 Task: Look for space in Patzicía, Guatemala from 1st July, 2023 to 8th July, 2023 for 2 adults, 1 child in price range Rs.15000 to Rs.20000. Place can be entire place with 1  bedroom having 1 bed and 1 bathroom. Property type can be house, flat, guest house, hotel. Booking option can be shelf check-in. Required host language is English.
Action: Mouse moved to (415, 69)
Screenshot: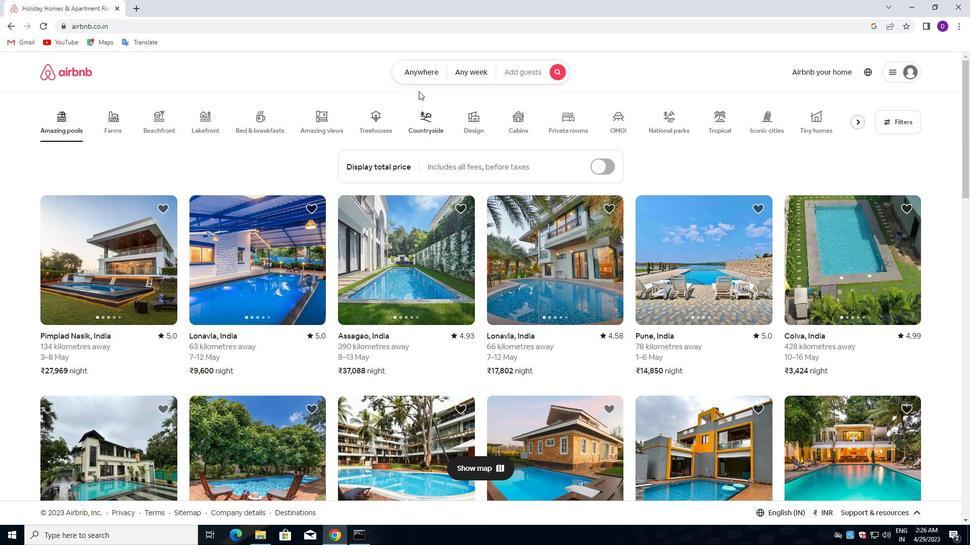 
Action: Mouse pressed left at (415, 69)
Screenshot: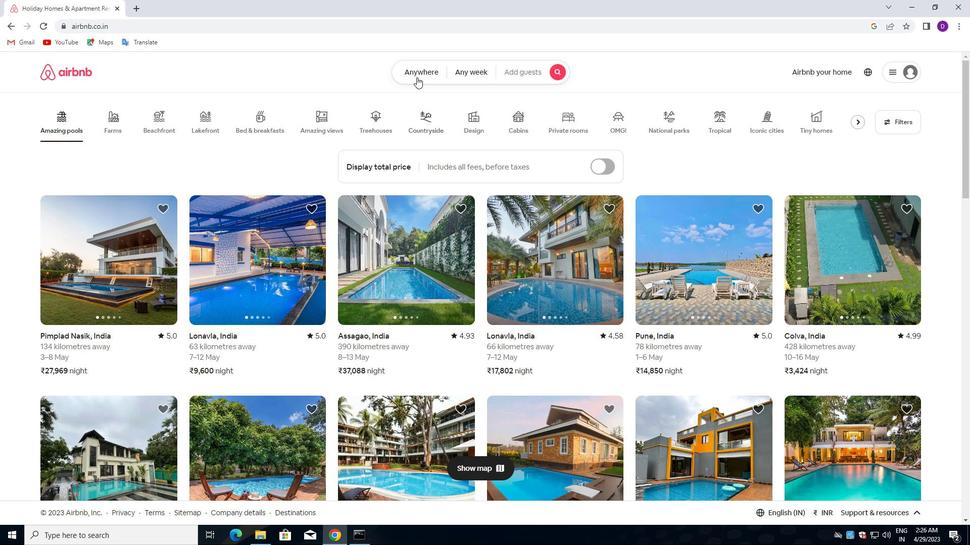 
Action: Mouse moved to (340, 117)
Screenshot: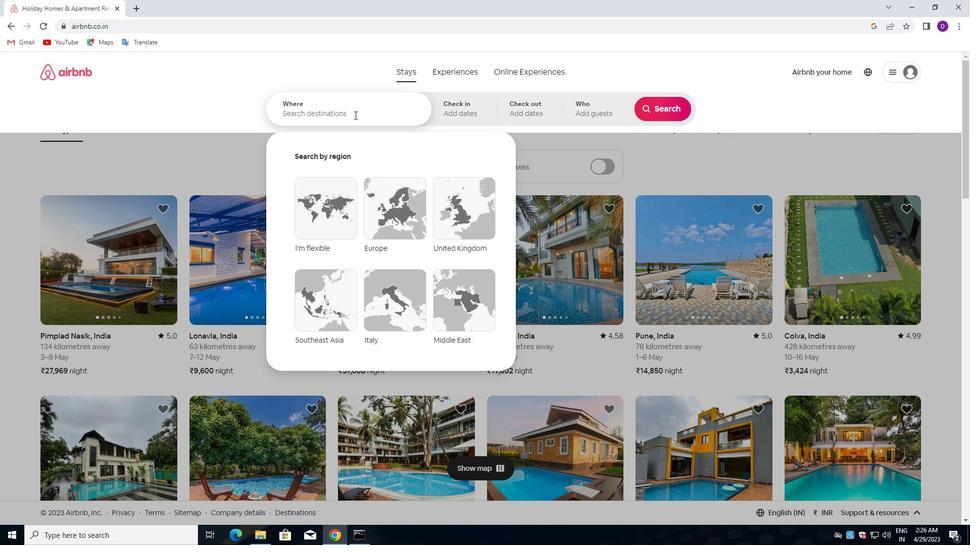 
Action: Mouse pressed left at (340, 117)
Screenshot: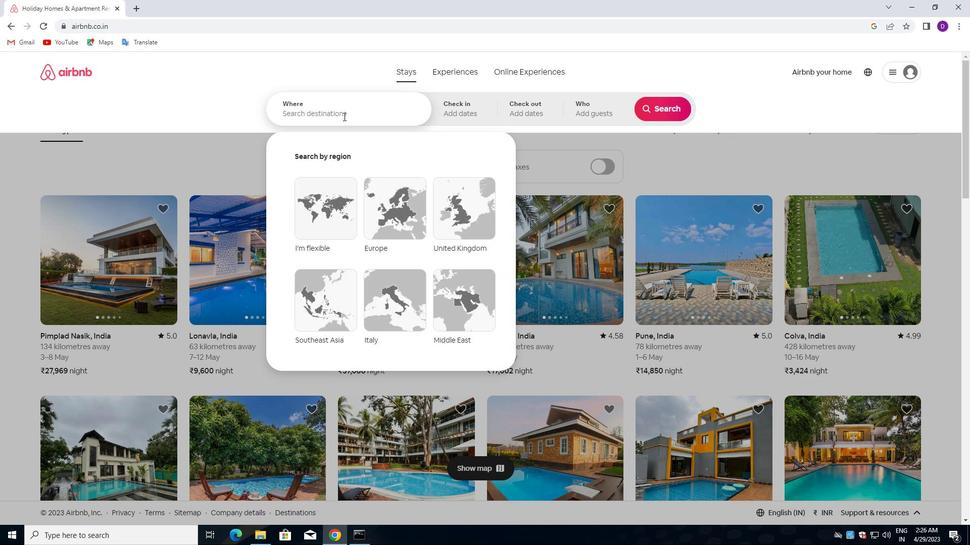 
Action: Key pressed <Key.shift>PATZICIA<Key.down><Key.enter>
Screenshot: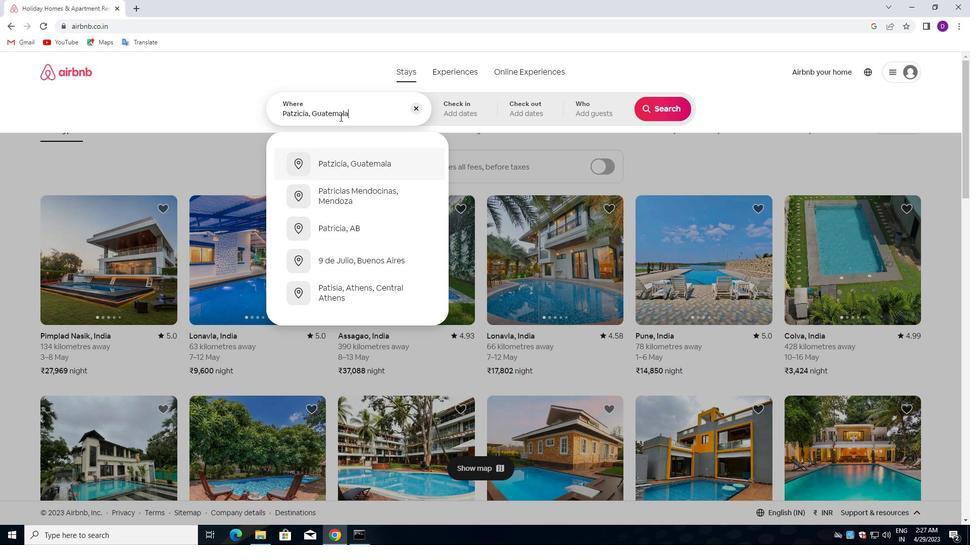
Action: Mouse moved to (663, 190)
Screenshot: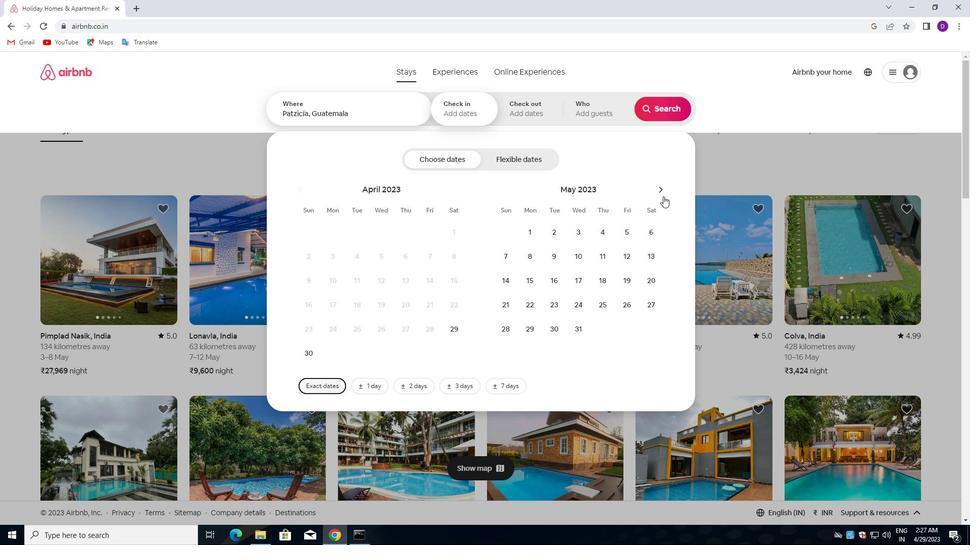 
Action: Mouse pressed left at (663, 190)
Screenshot: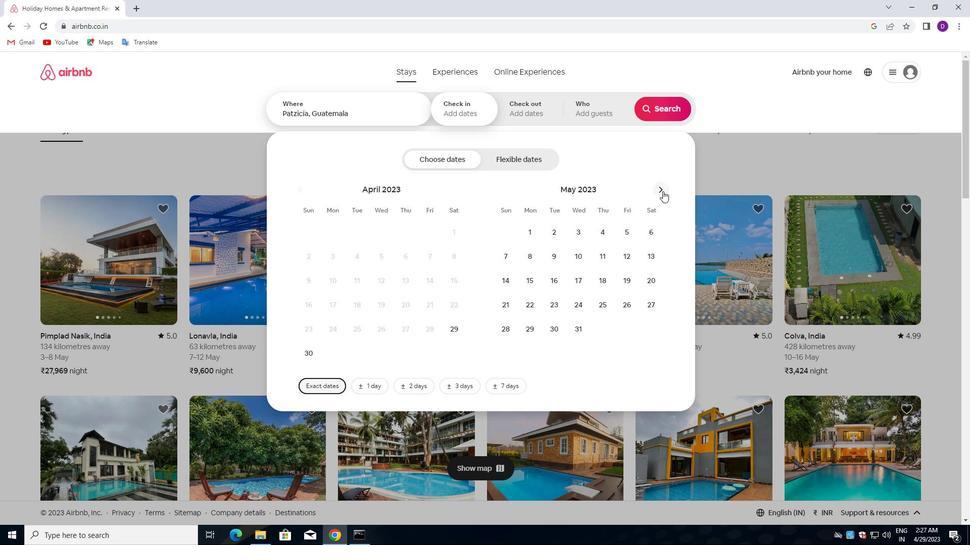 
Action: Mouse pressed left at (663, 190)
Screenshot: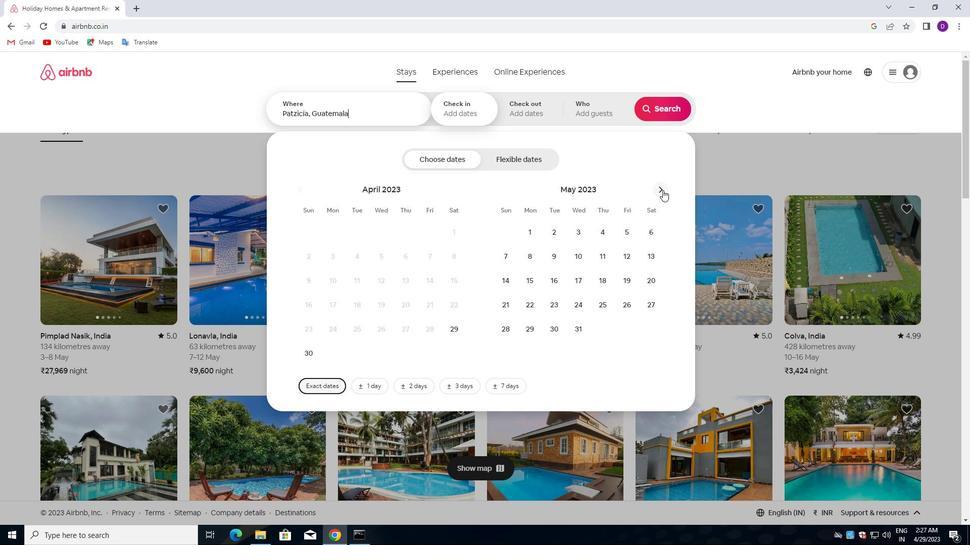 
Action: Mouse pressed left at (663, 190)
Screenshot: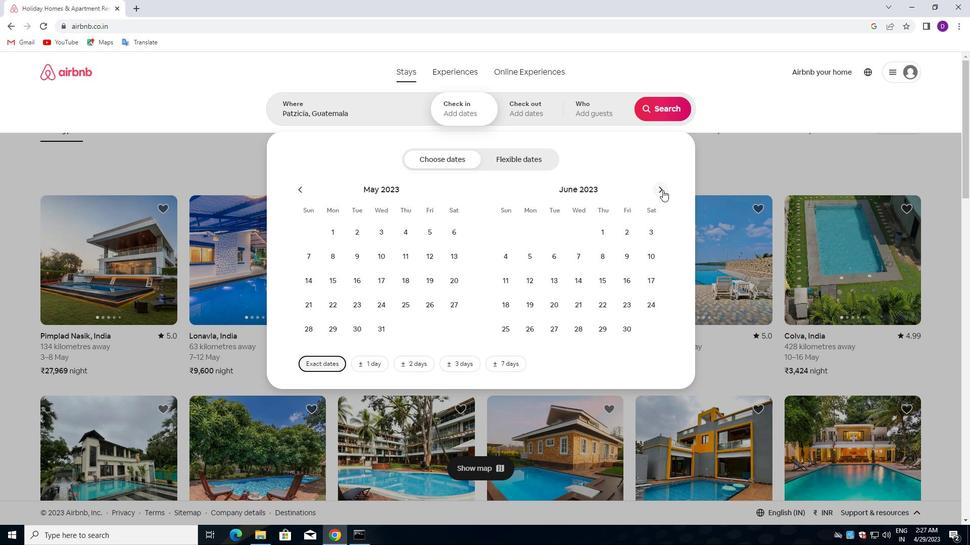 
Action: Mouse moved to (645, 230)
Screenshot: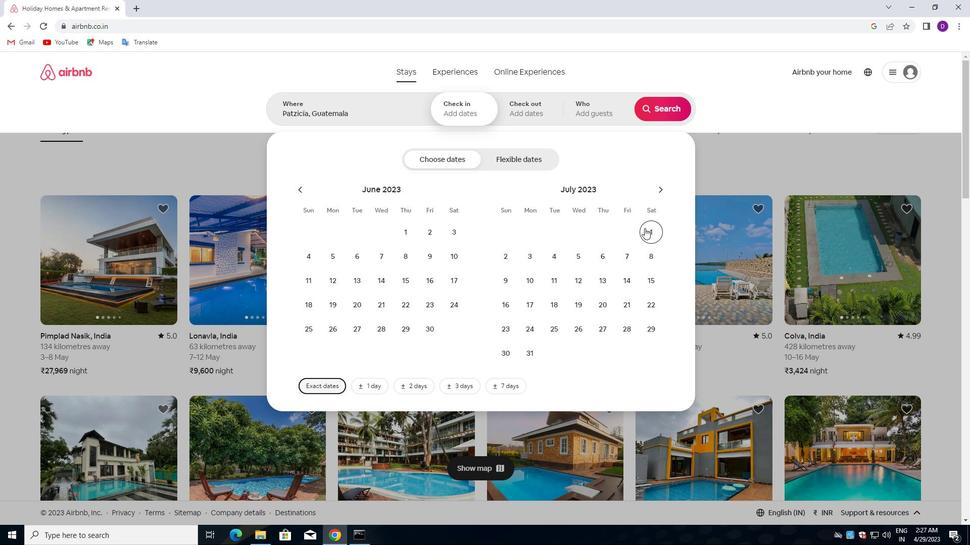 
Action: Mouse pressed left at (645, 230)
Screenshot: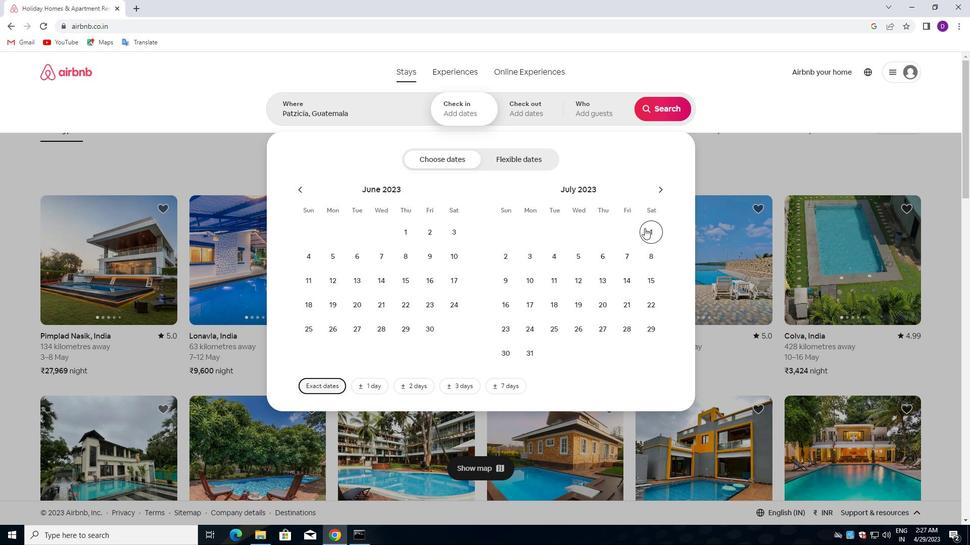 
Action: Mouse moved to (651, 256)
Screenshot: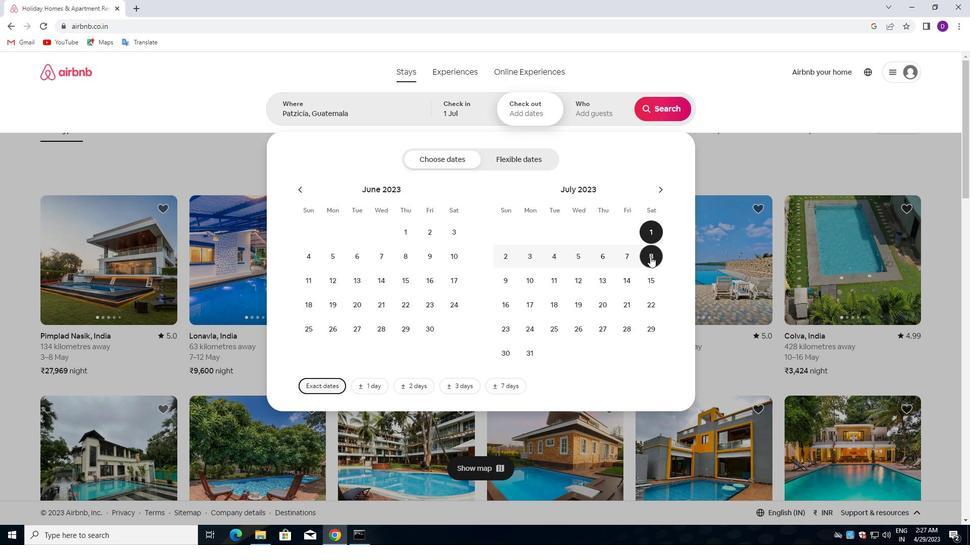 
Action: Mouse pressed left at (651, 256)
Screenshot: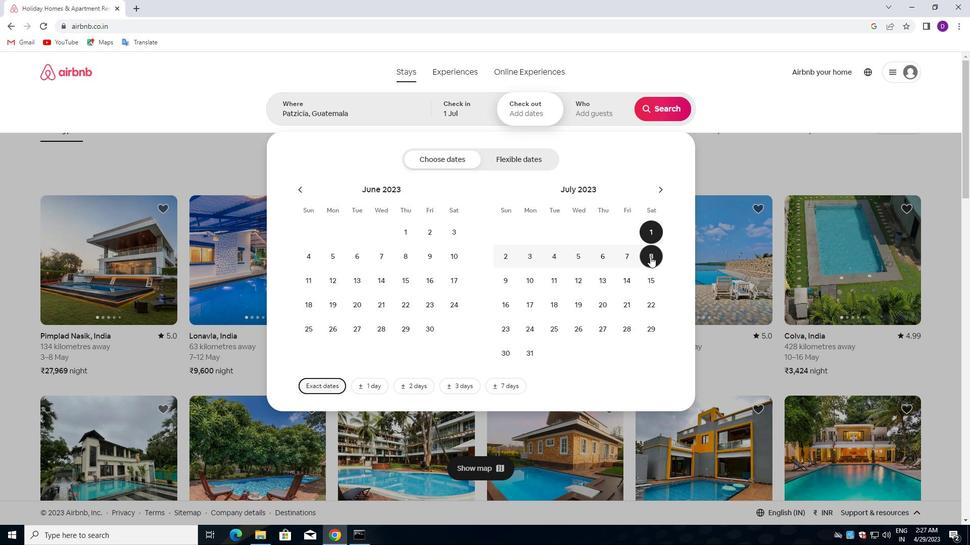 
Action: Mouse moved to (583, 120)
Screenshot: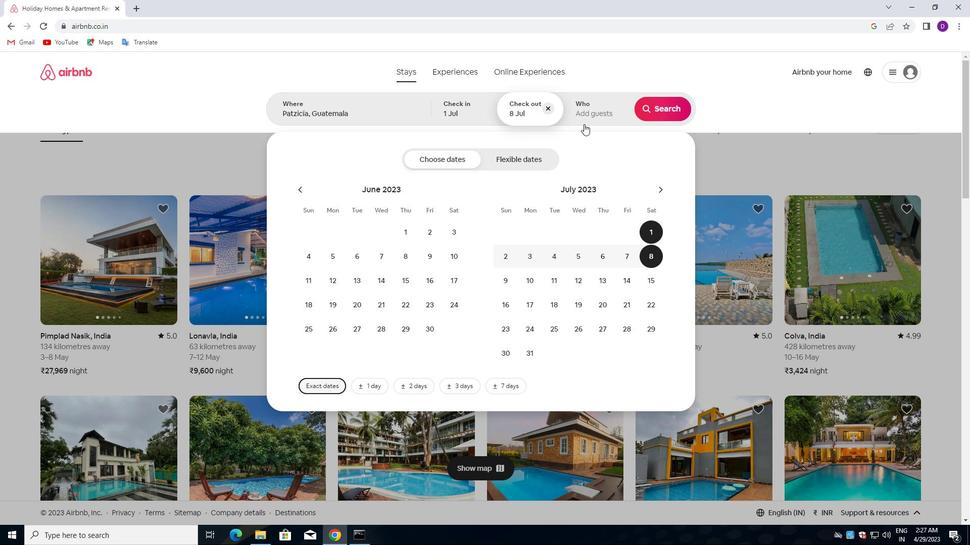 
Action: Mouse pressed left at (583, 120)
Screenshot: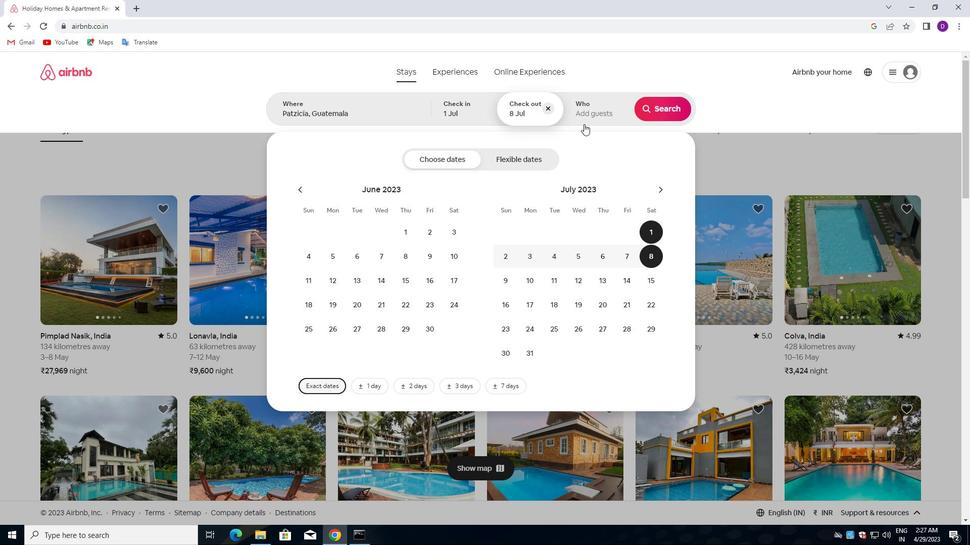 
Action: Mouse moved to (662, 163)
Screenshot: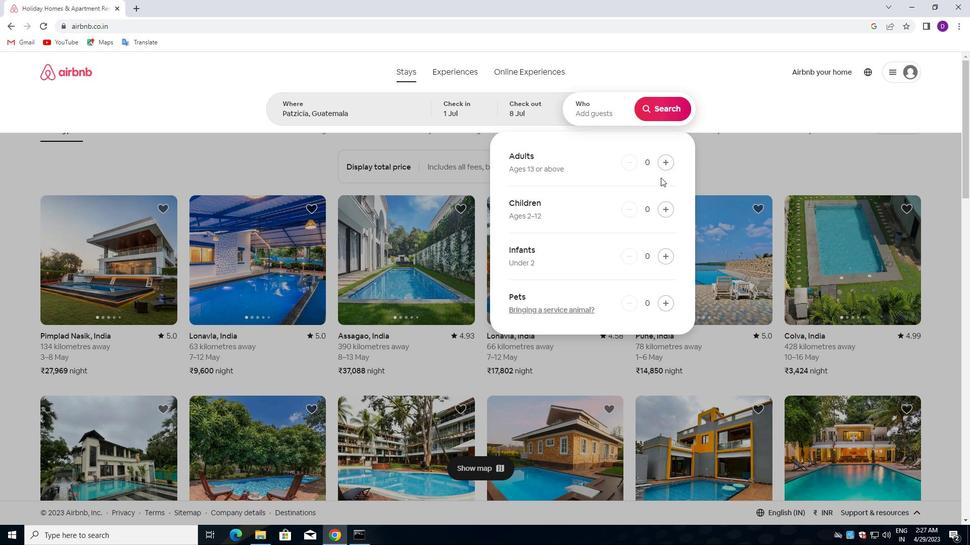 
Action: Mouse pressed left at (662, 163)
Screenshot: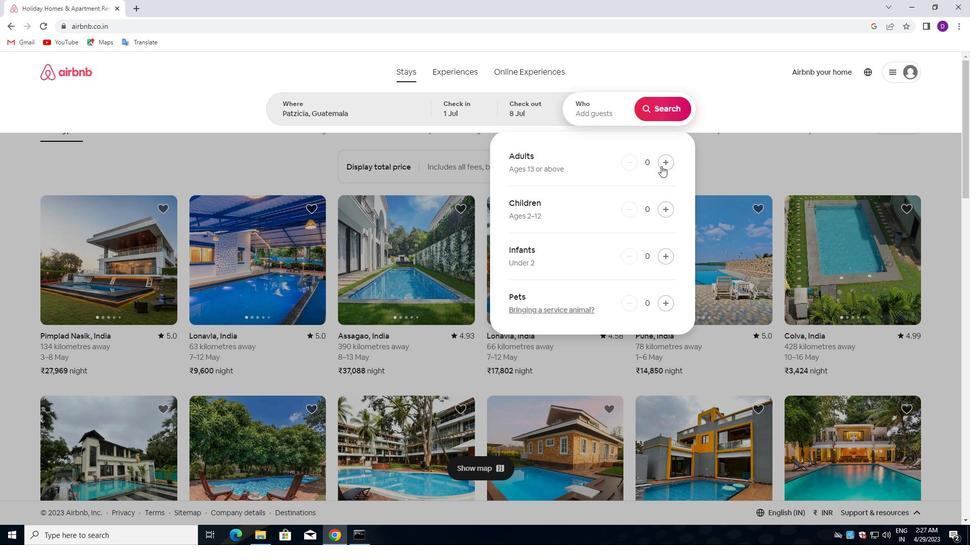 
Action: Mouse moved to (662, 163)
Screenshot: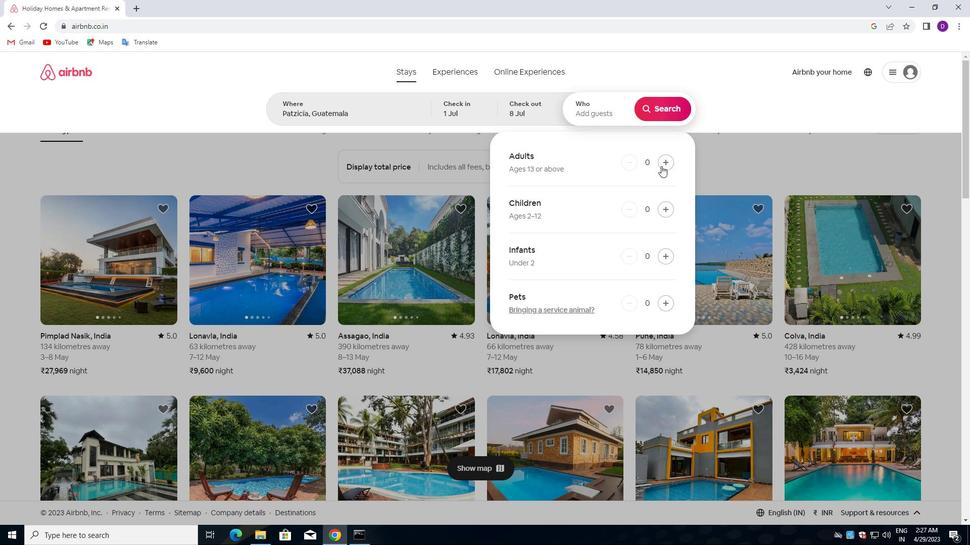 
Action: Mouse pressed left at (662, 163)
Screenshot: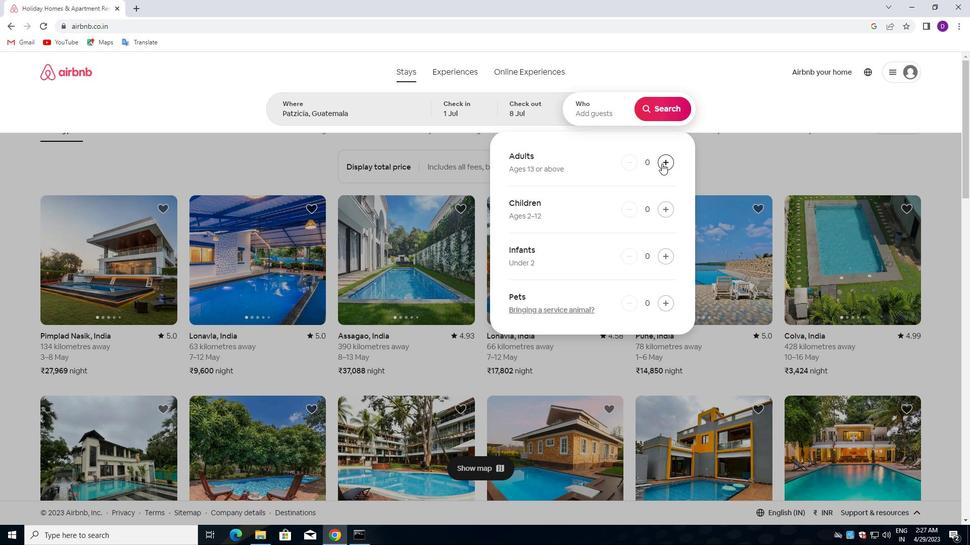 
Action: Mouse moved to (665, 209)
Screenshot: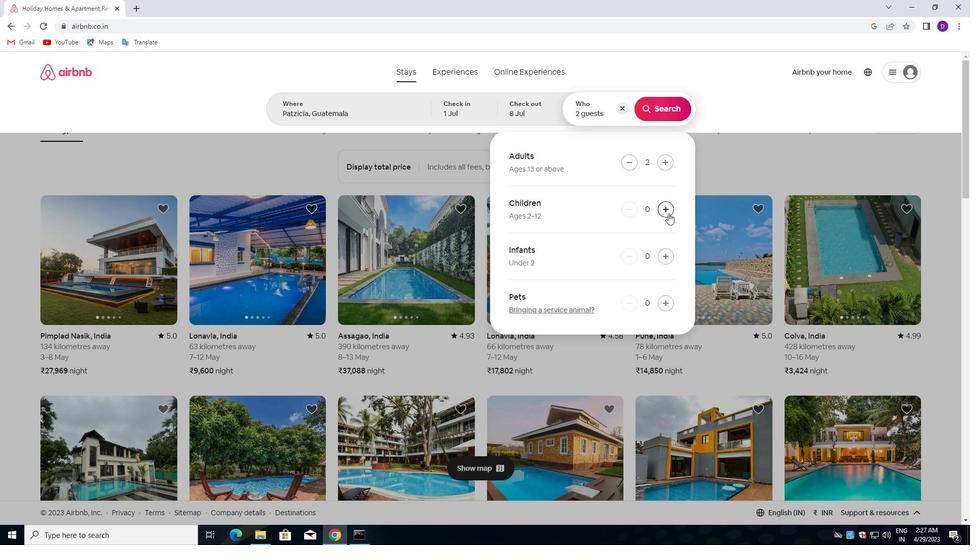 
Action: Mouse pressed left at (665, 209)
Screenshot: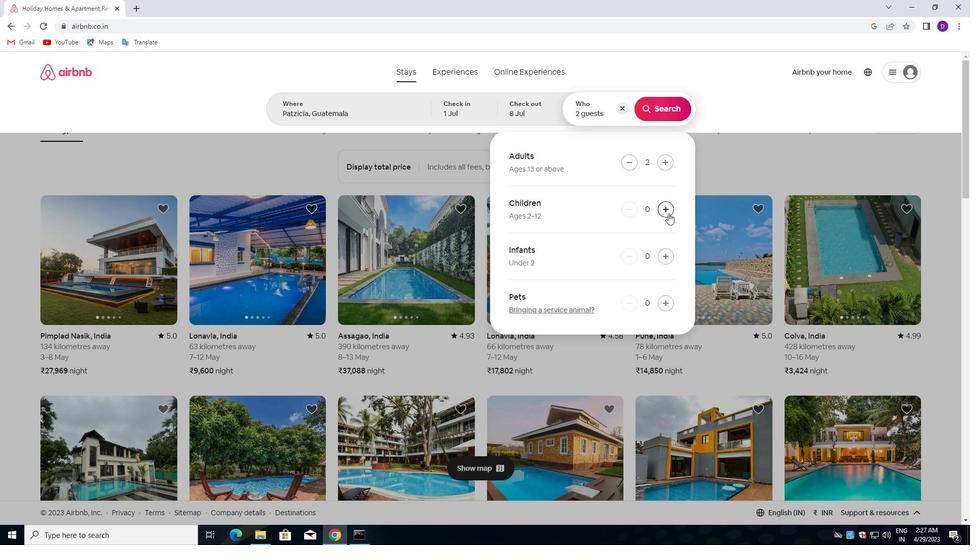 
Action: Mouse moved to (665, 115)
Screenshot: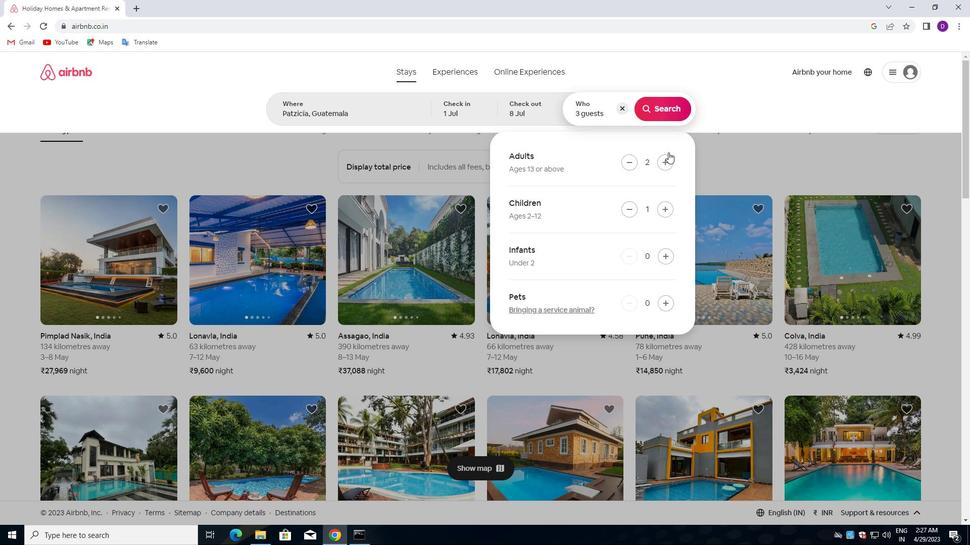 
Action: Mouse pressed left at (665, 115)
Screenshot: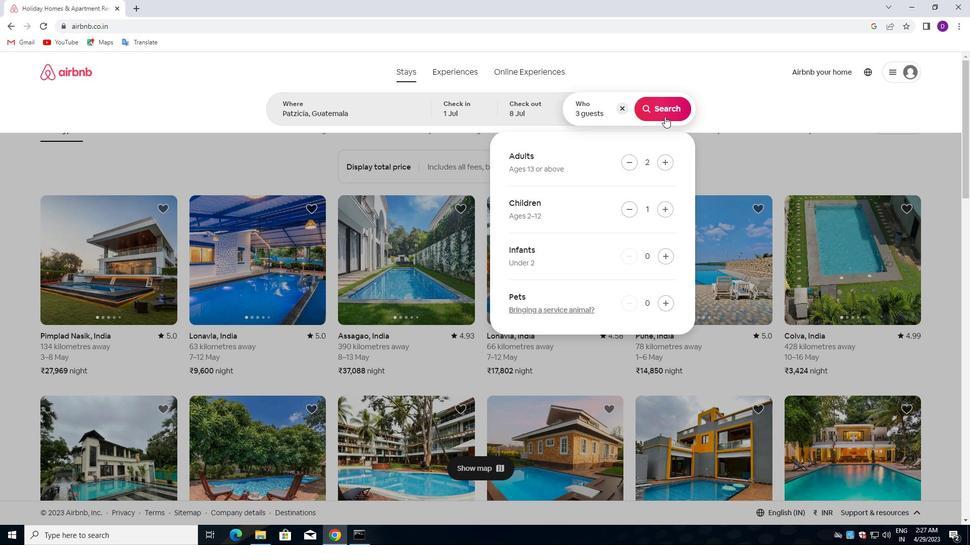 
Action: Mouse moved to (919, 119)
Screenshot: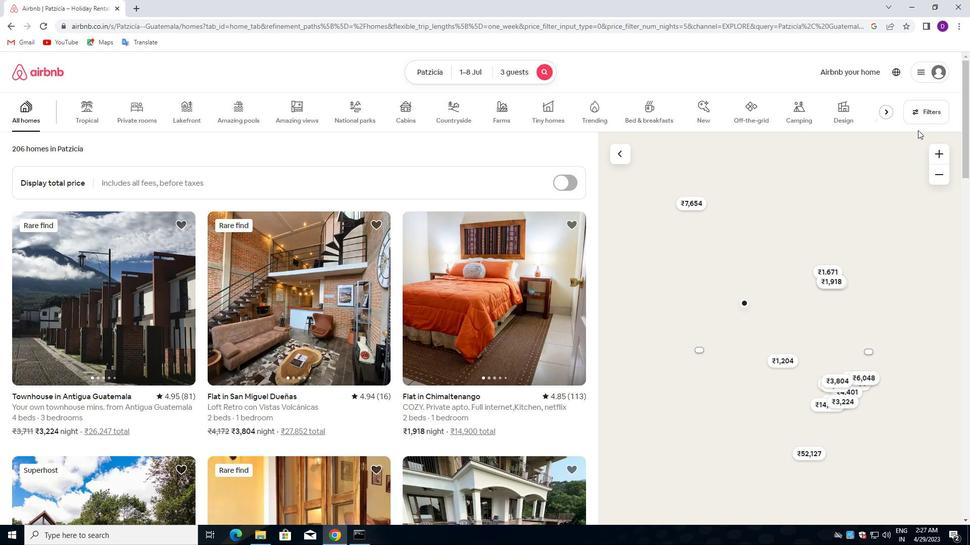 
Action: Mouse pressed left at (919, 119)
Screenshot: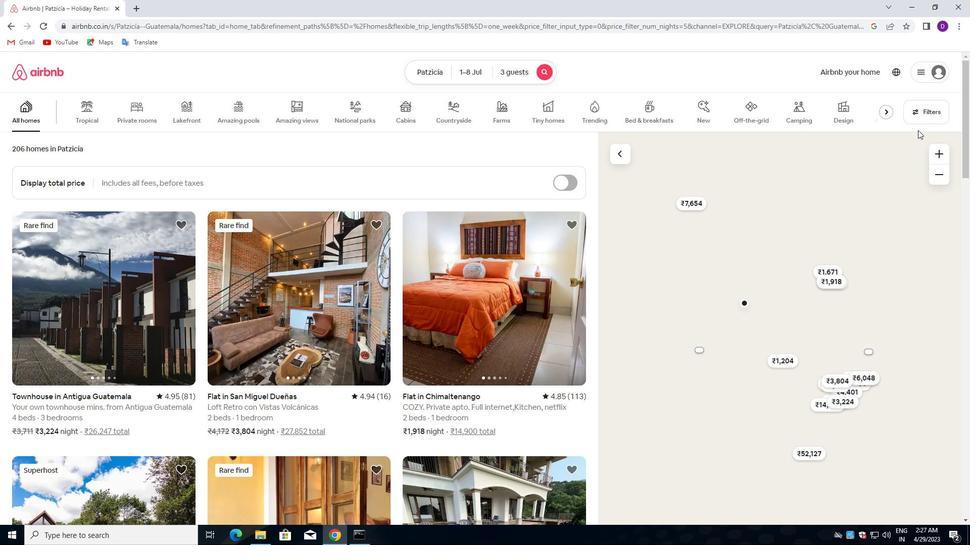 
Action: Mouse moved to (356, 243)
Screenshot: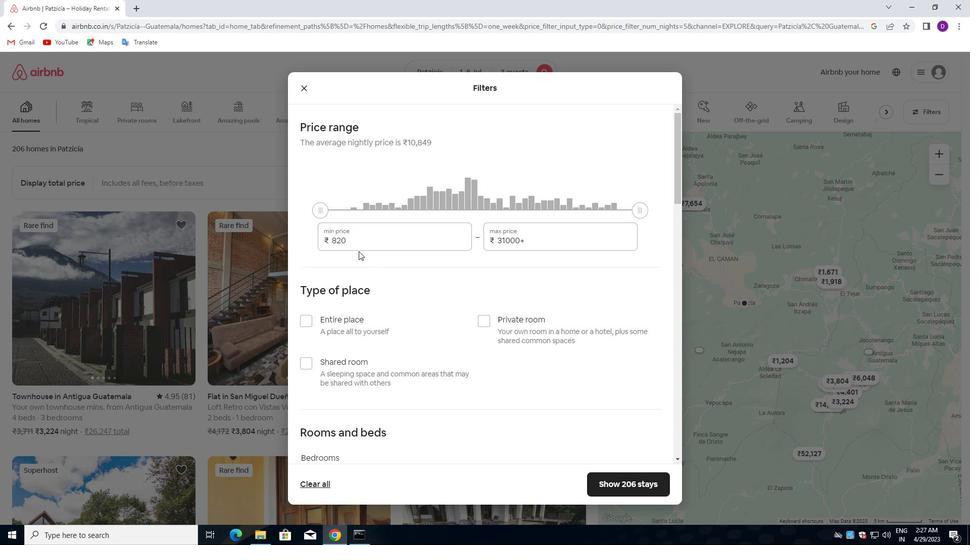 
Action: Mouse pressed left at (356, 243)
Screenshot: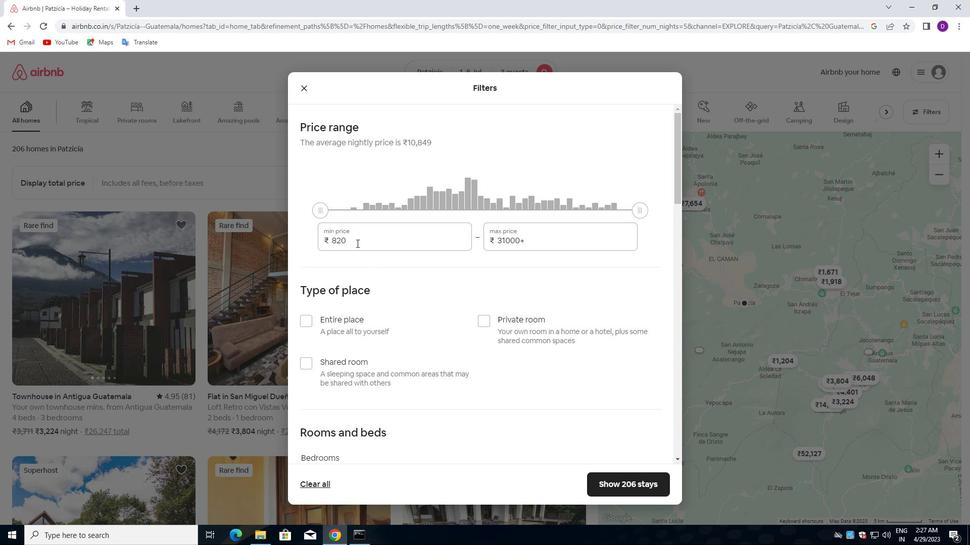 
Action: Mouse pressed left at (356, 243)
Screenshot: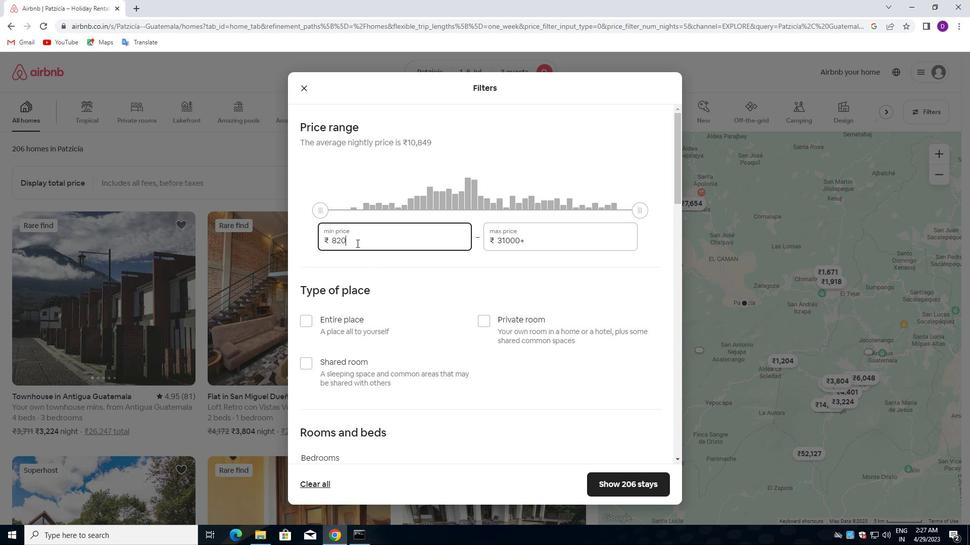 
Action: Key pressed 15000<Key.tab>20000
Screenshot: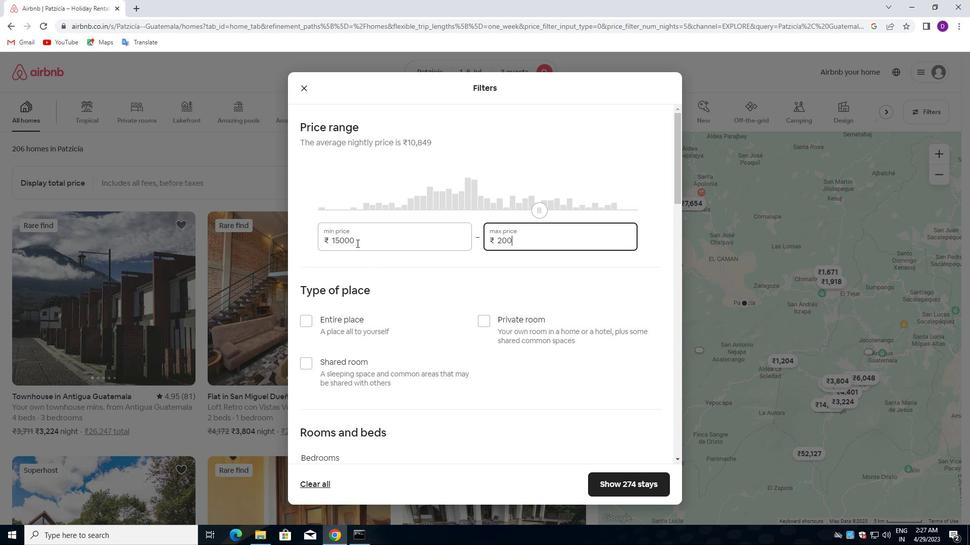 
Action: Mouse moved to (358, 252)
Screenshot: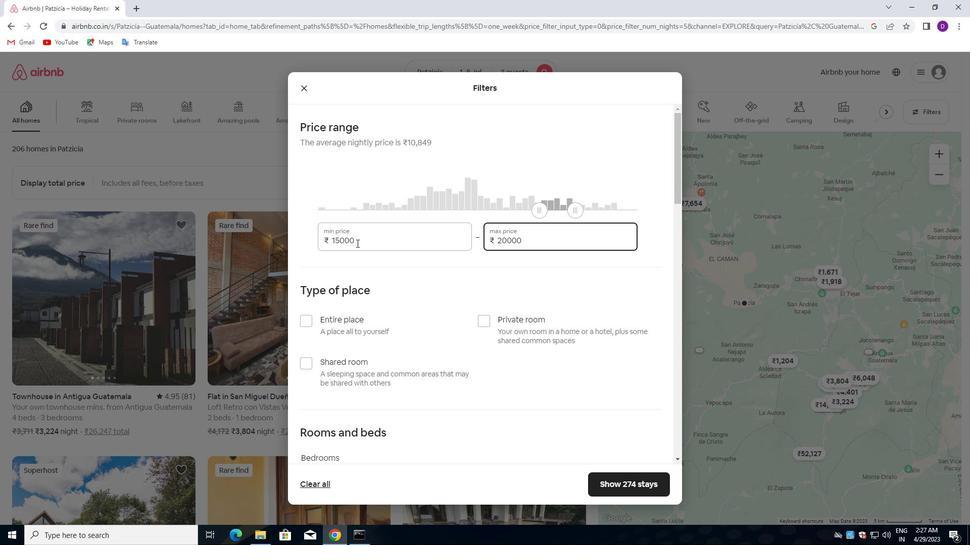 
Action: Mouse scrolled (358, 252) with delta (0, 0)
Screenshot: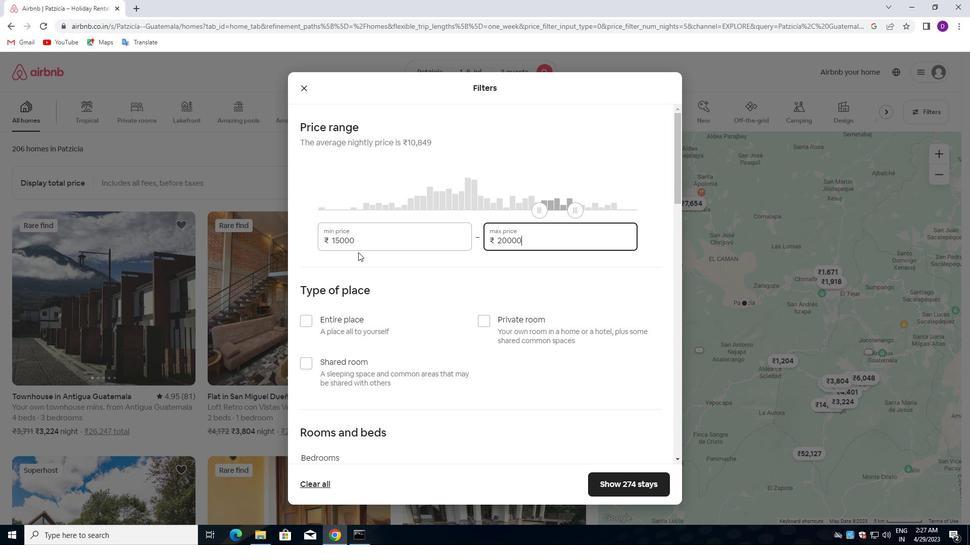
Action: Mouse scrolled (358, 252) with delta (0, 0)
Screenshot: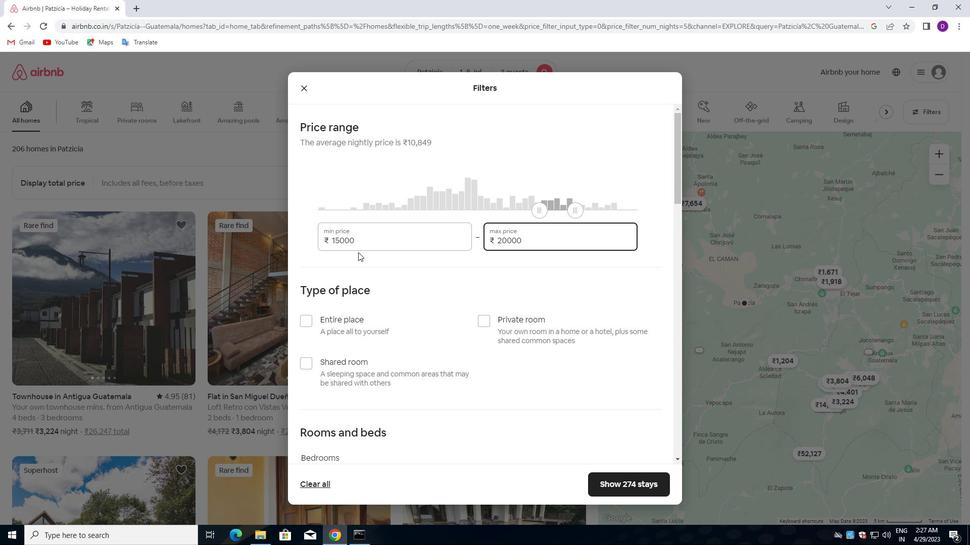 
Action: Mouse scrolled (358, 252) with delta (0, 0)
Screenshot: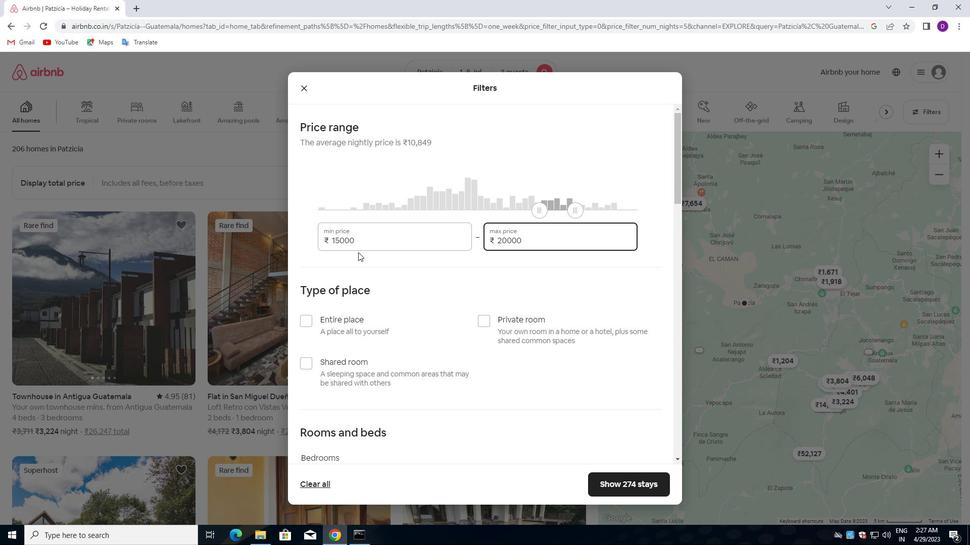 
Action: Mouse moved to (302, 170)
Screenshot: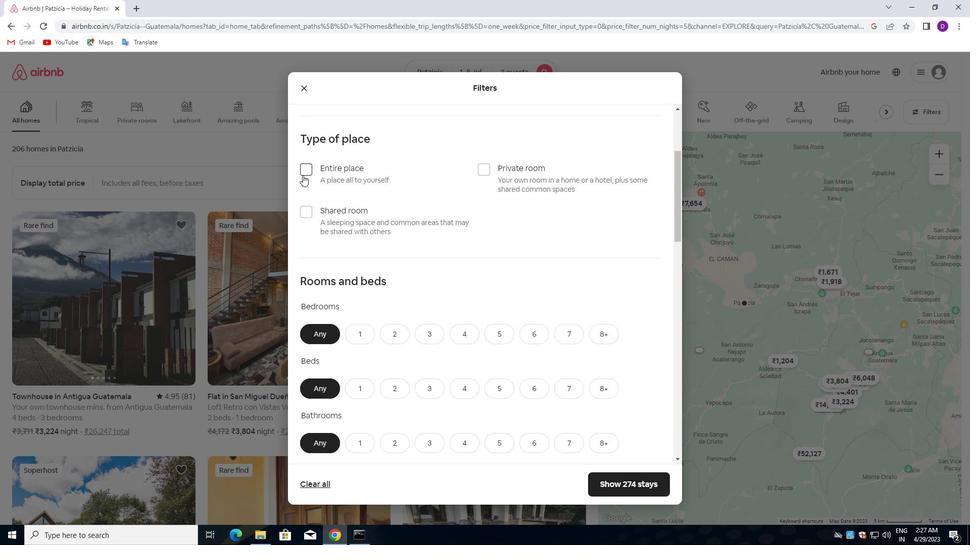 
Action: Mouse pressed left at (302, 170)
Screenshot: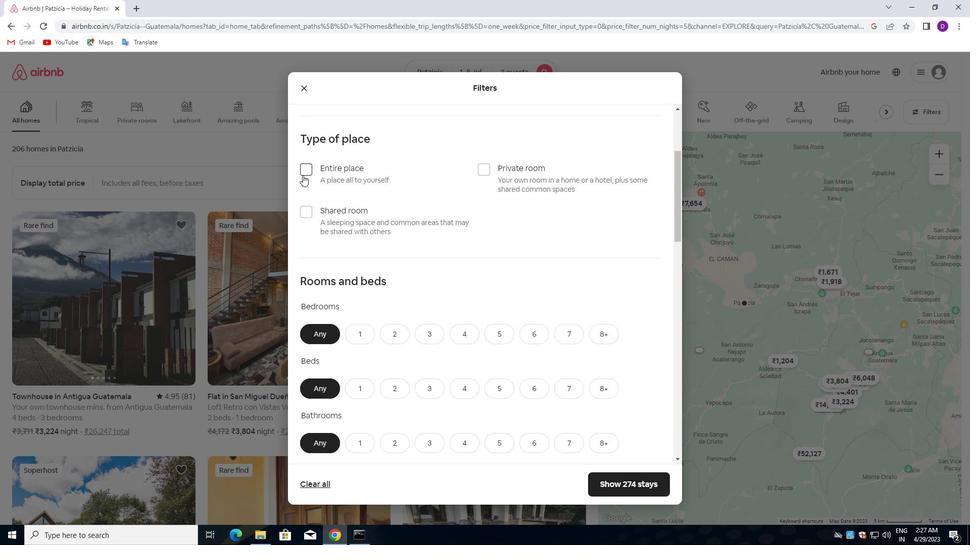 
Action: Mouse moved to (369, 247)
Screenshot: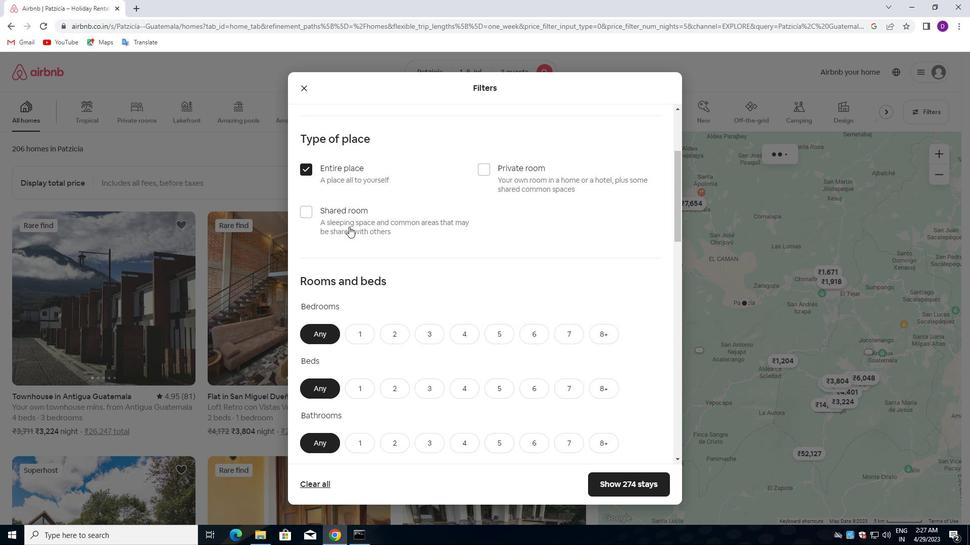 
Action: Mouse scrolled (369, 246) with delta (0, 0)
Screenshot: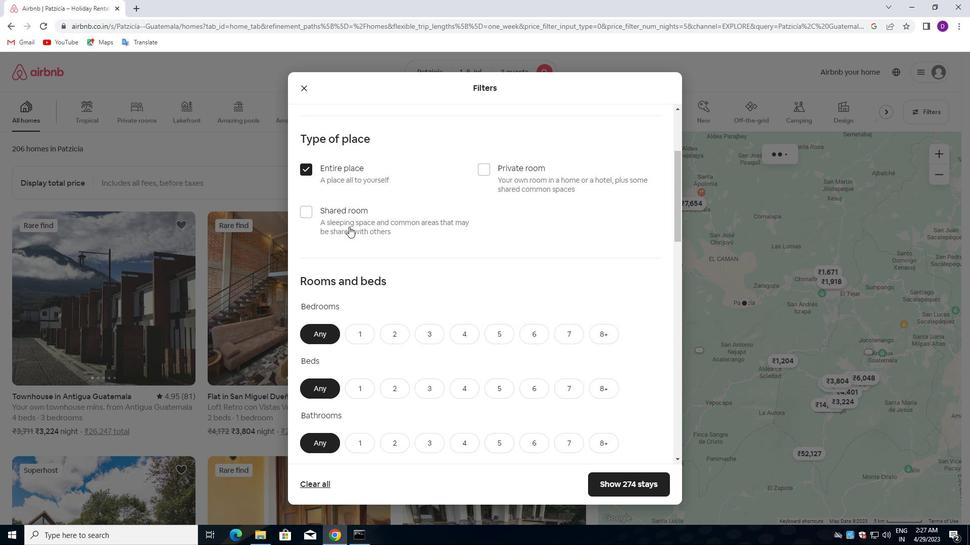 
Action: Mouse moved to (370, 248)
Screenshot: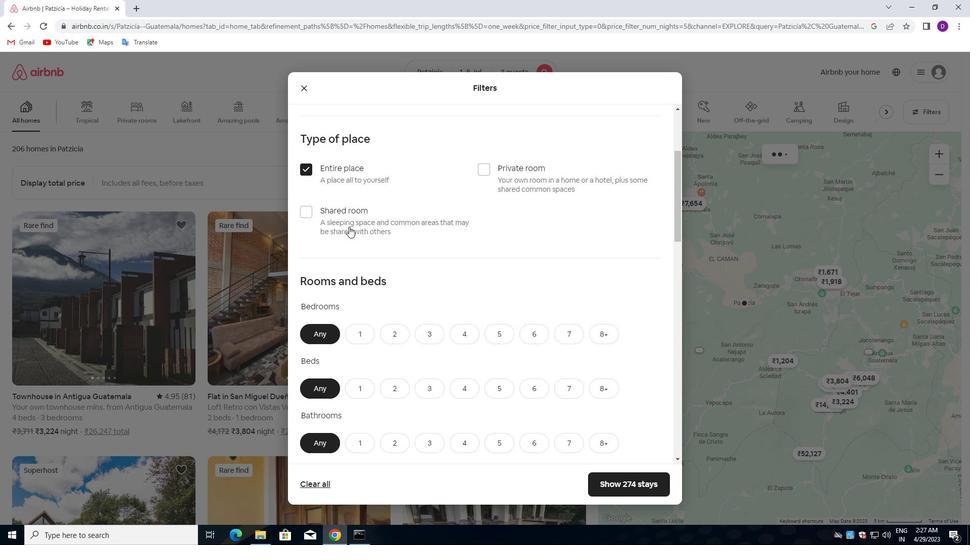 
Action: Mouse scrolled (370, 248) with delta (0, 0)
Screenshot: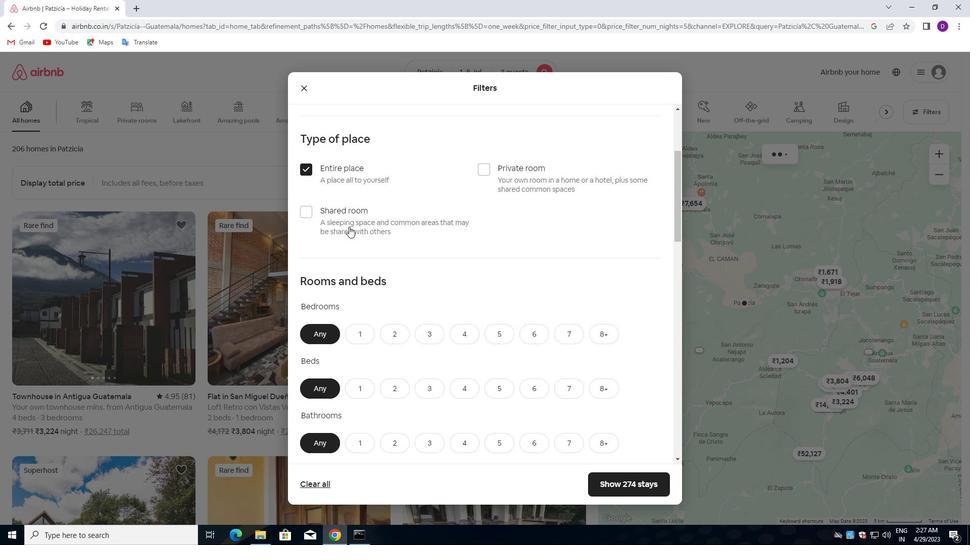 
Action: Mouse moved to (364, 230)
Screenshot: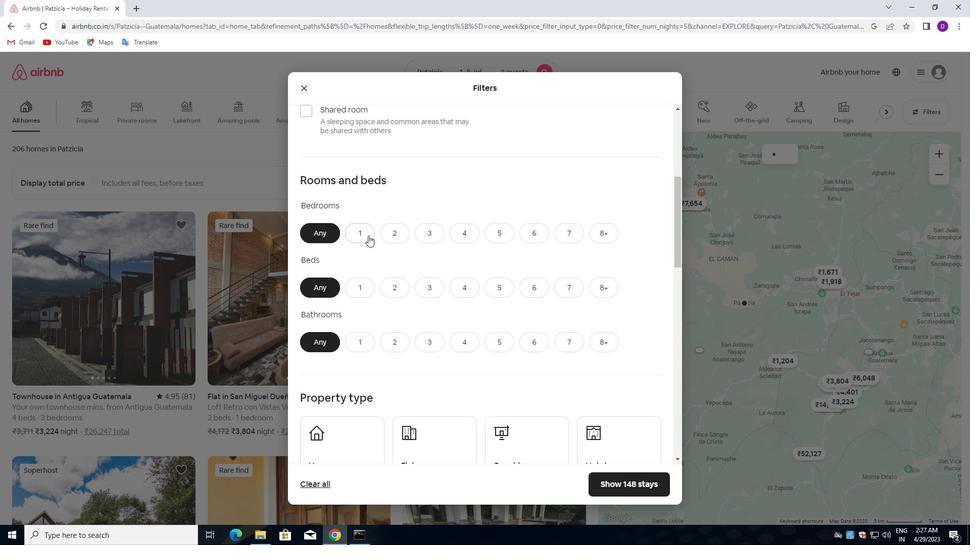 
Action: Mouse pressed left at (364, 230)
Screenshot: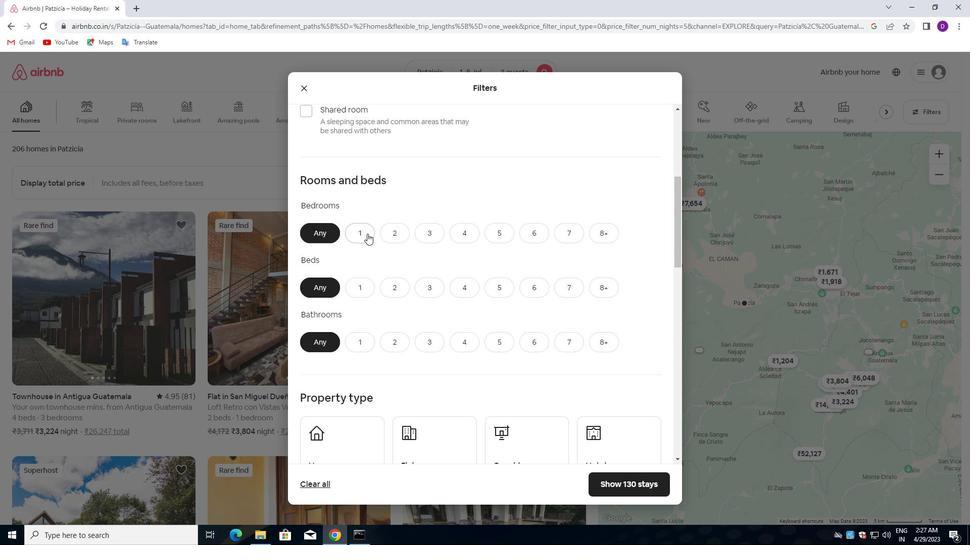 
Action: Mouse moved to (366, 289)
Screenshot: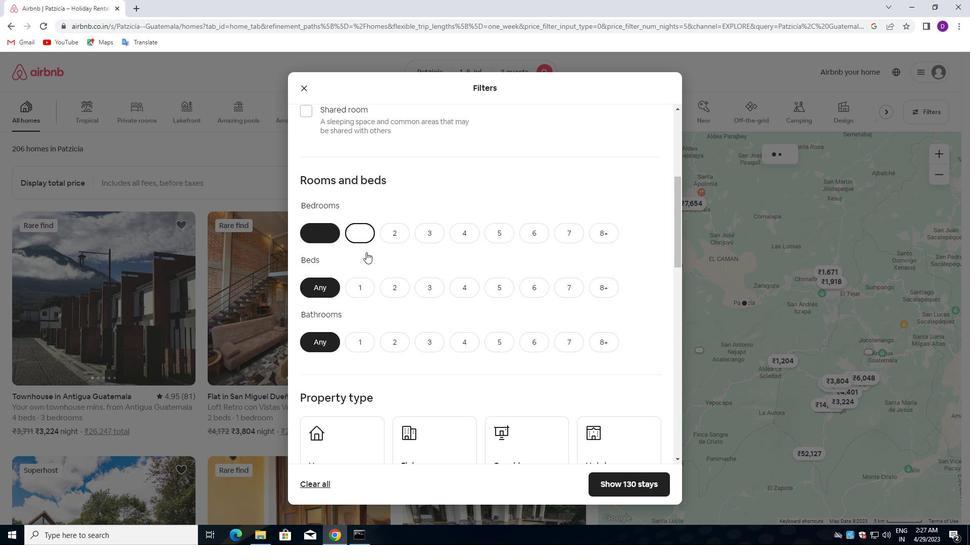 
Action: Mouse pressed left at (366, 289)
Screenshot: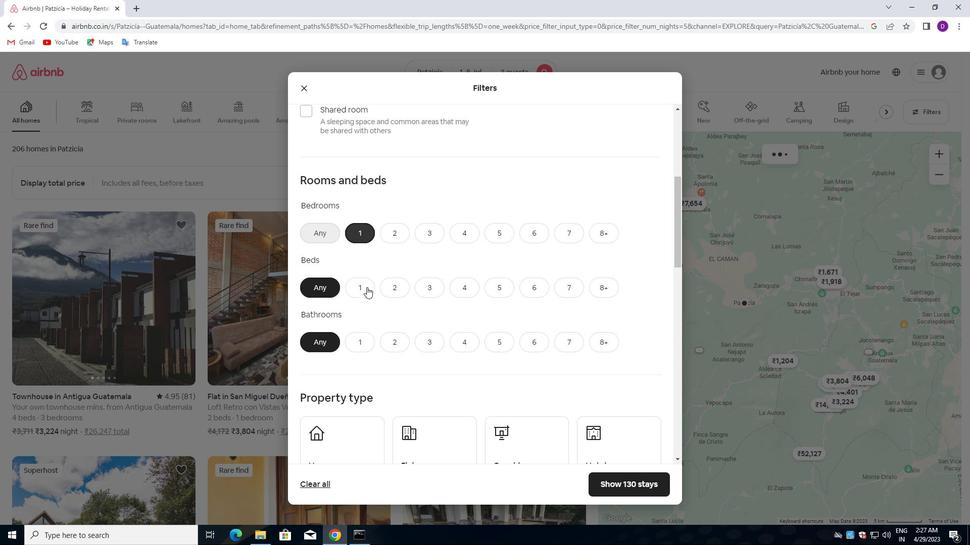 
Action: Mouse moved to (362, 344)
Screenshot: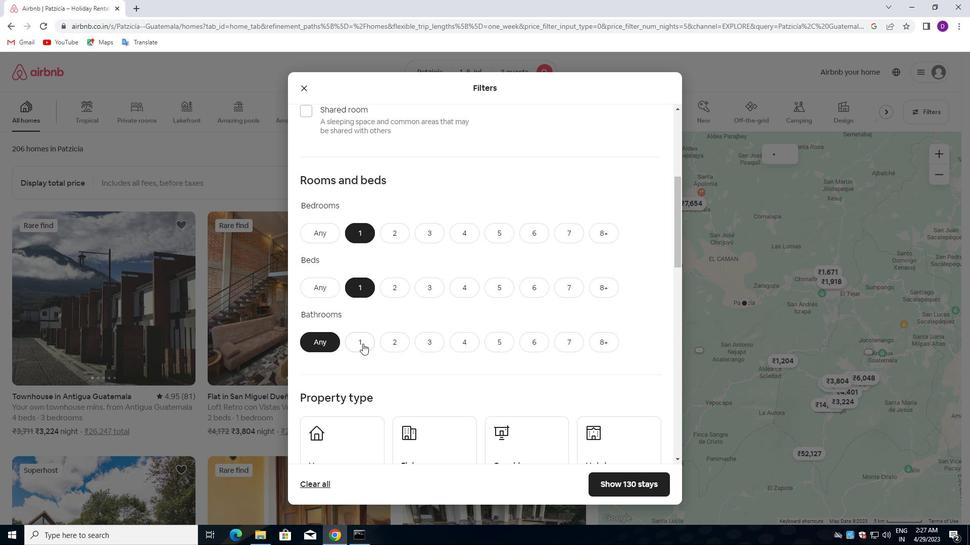 
Action: Mouse pressed left at (362, 344)
Screenshot: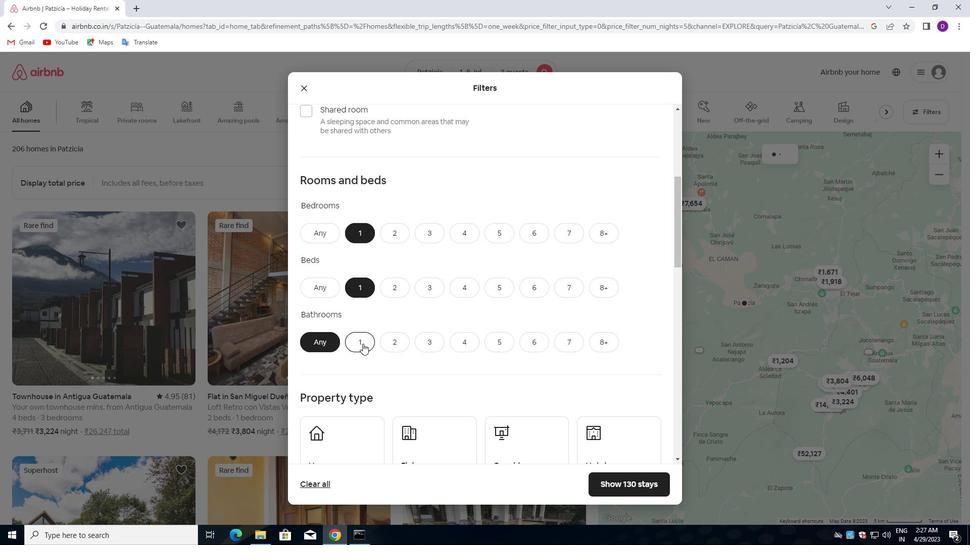 
Action: Mouse moved to (403, 310)
Screenshot: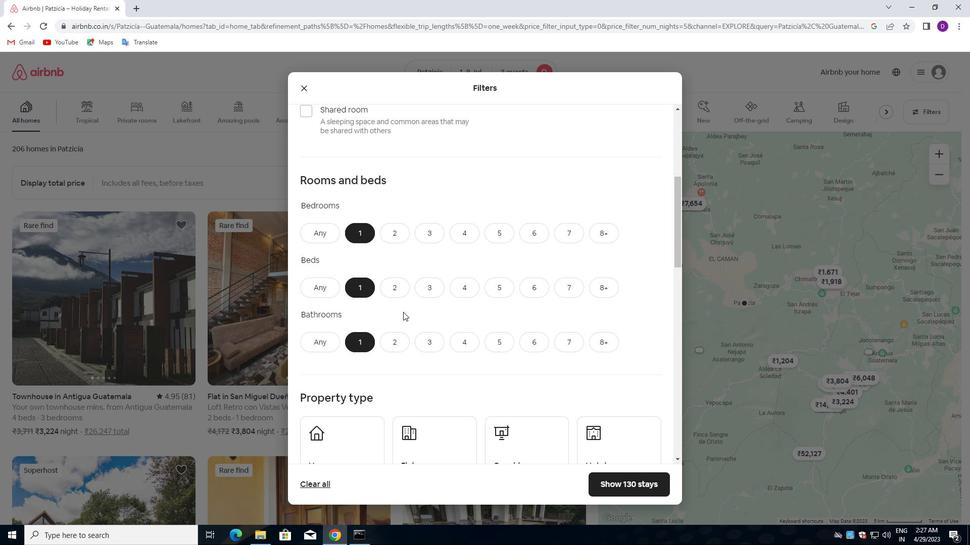 
Action: Mouse scrolled (403, 310) with delta (0, 0)
Screenshot: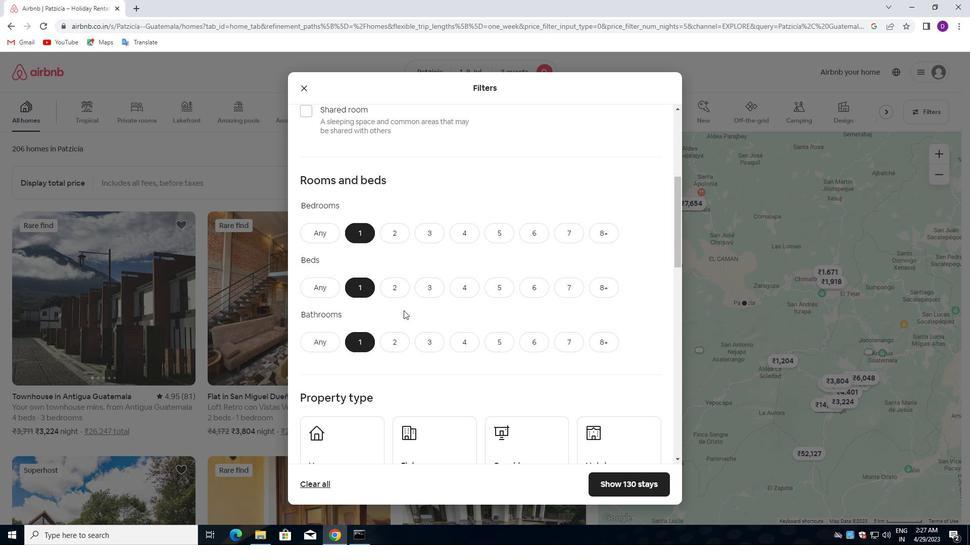 
Action: Mouse scrolled (403, 310) with delta (0, 0)
Screenshot: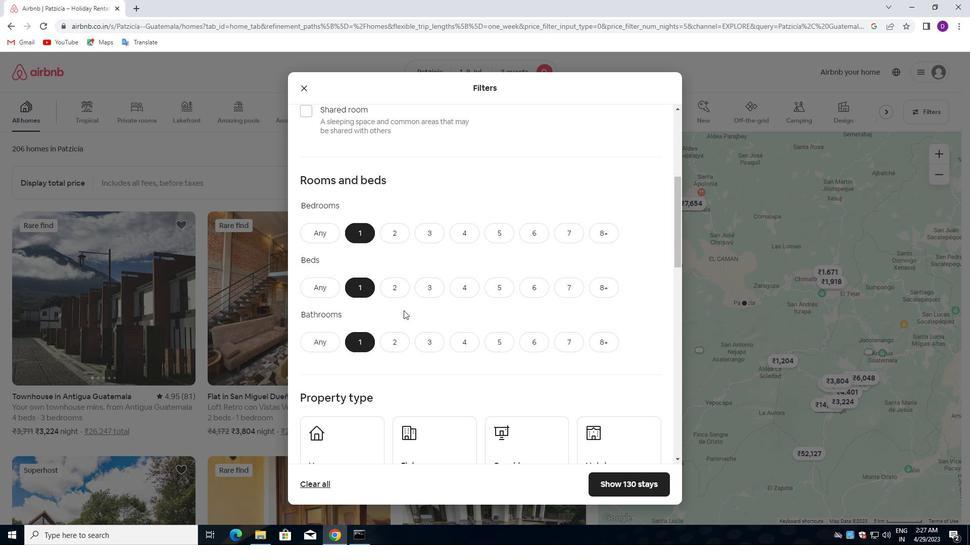 
Action: Mouse scrolled (403, 310) with delta (0, 0)
Screenshot: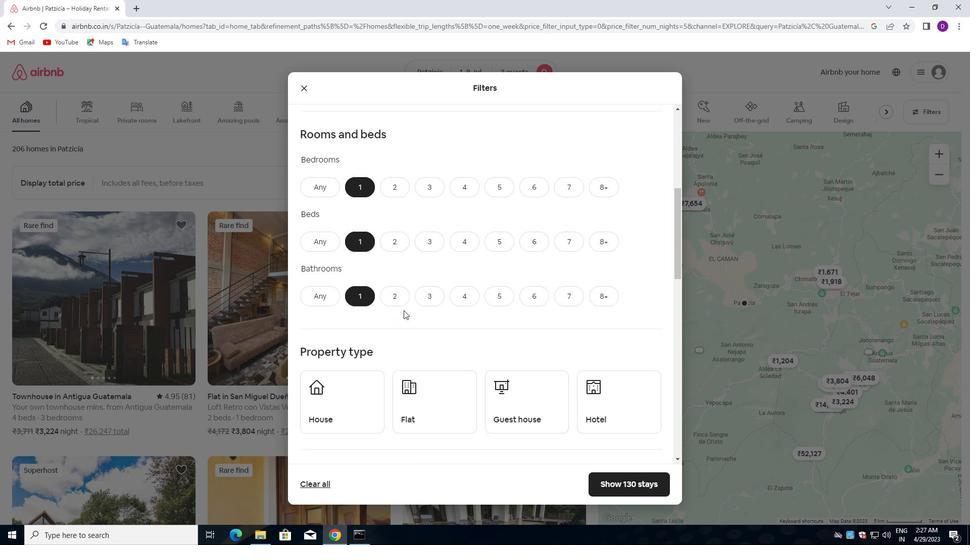 
Action: Mouse moved to (403, 310)
Screenshot: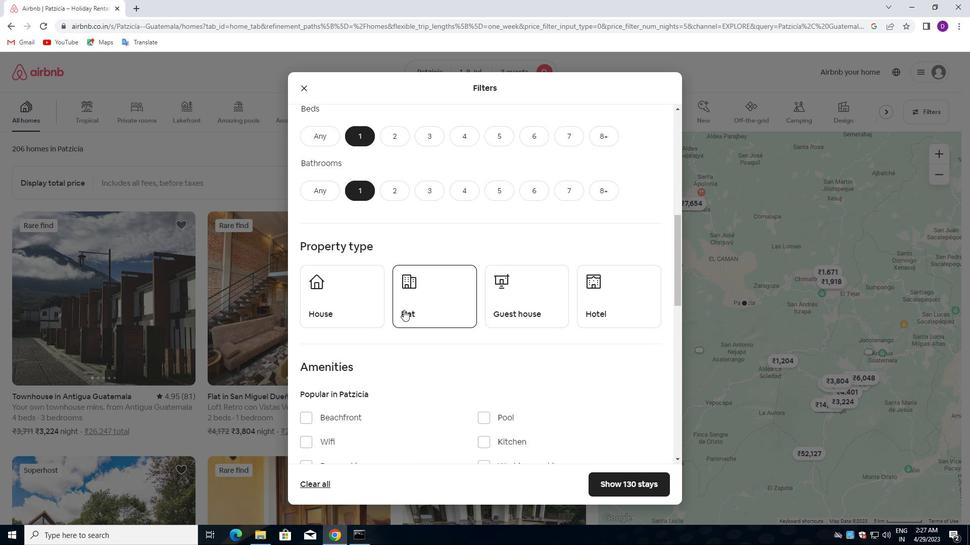 
Action: Mouse scrolled (403, 309) with delta (0, 0)
Screenshot: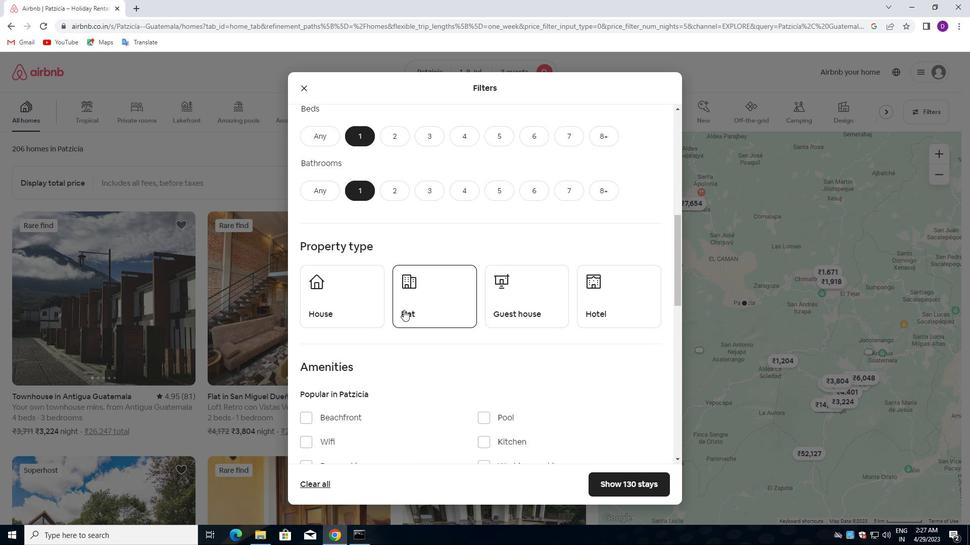 
Action: Mouse moved to (346, 248)
Screenshot: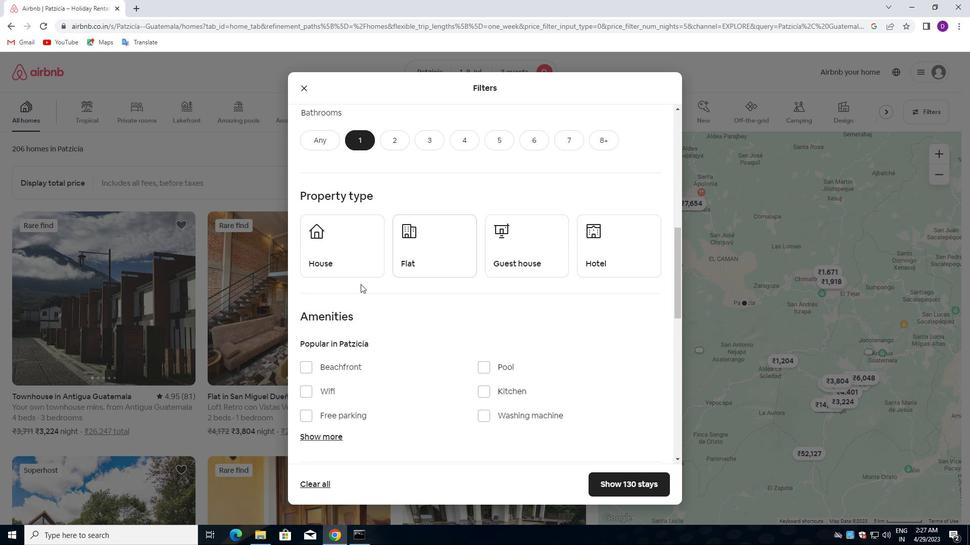 
Action: Mouse pressed left at (346, 248)
Screenshot: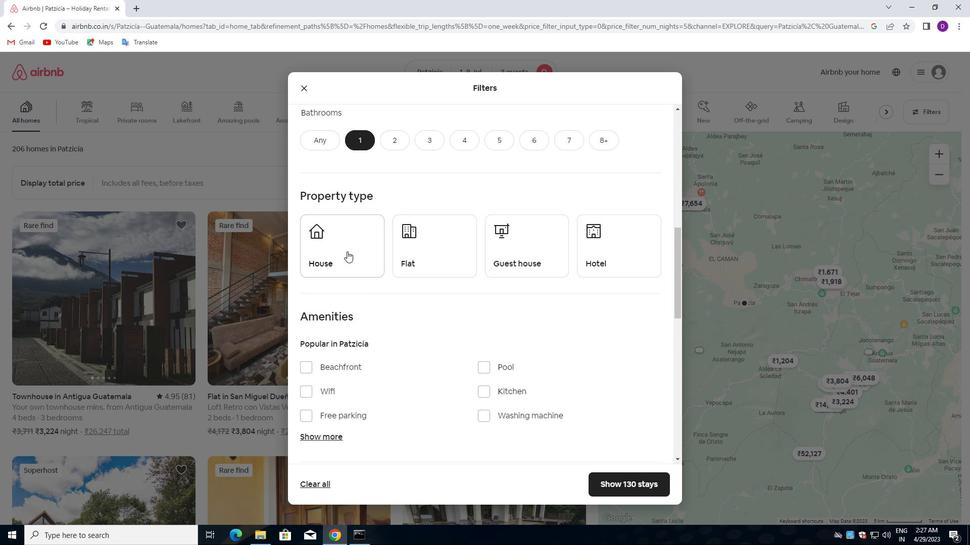
Action: Mouse moved to (426, 251)
Screenshot: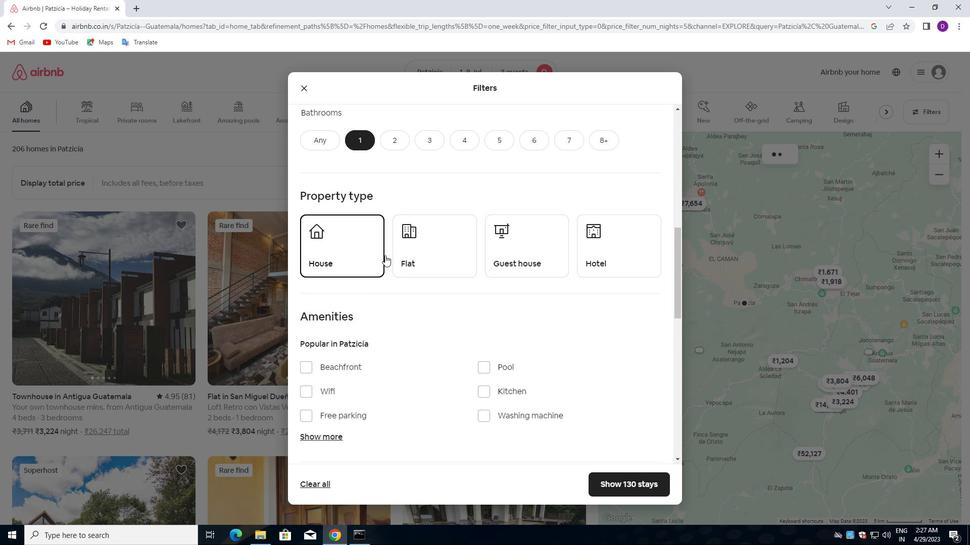 
Action: Mouse pressed left at (426, 251)
Screenshot: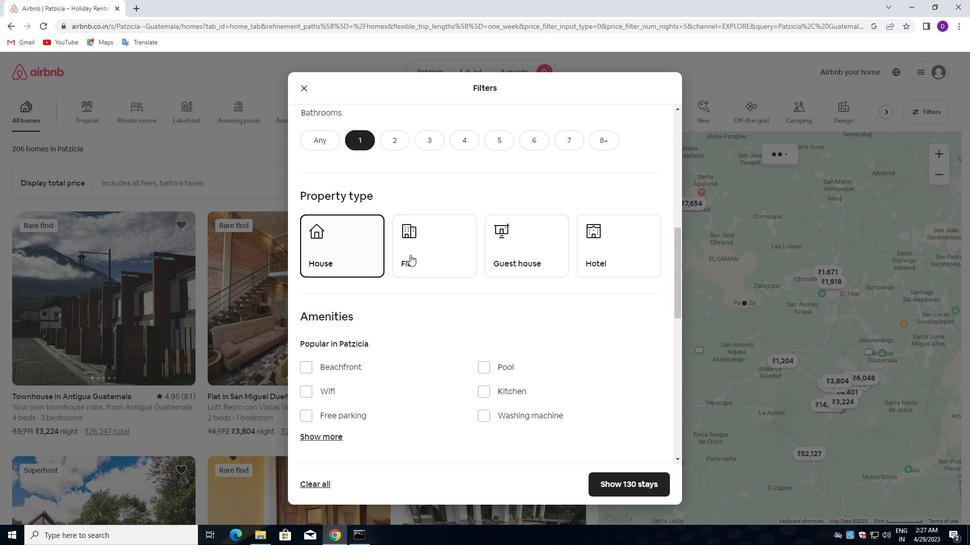 
Action: Mouse moved to (487, 247)
Screenshot: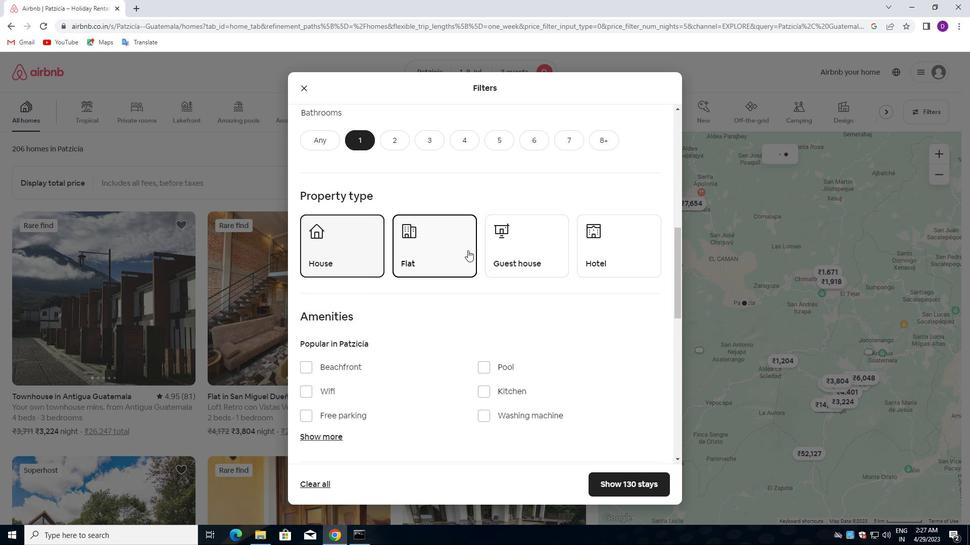 
Action: Mouse pressed left at (487, 247)
Screenshot: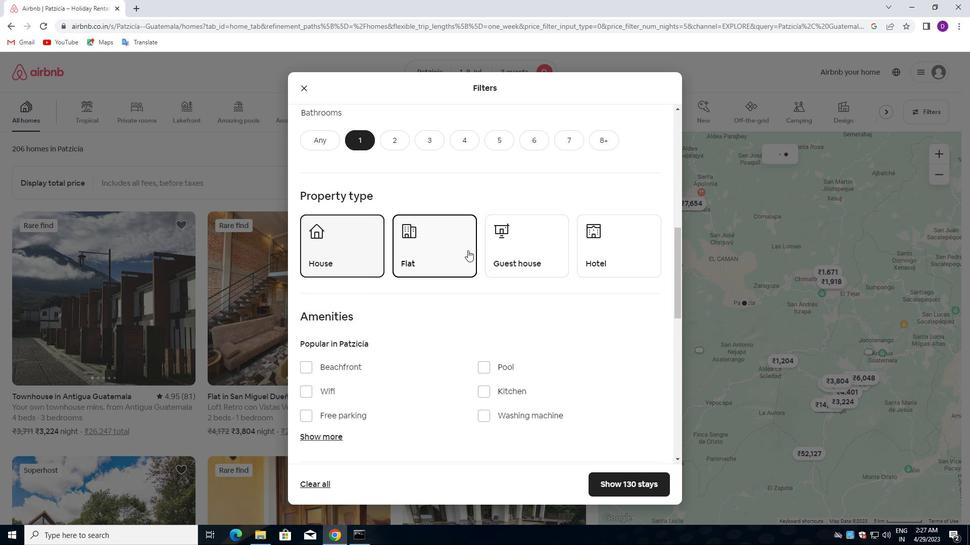 
Action: Mouse moved to (621, 251)
Screenshot: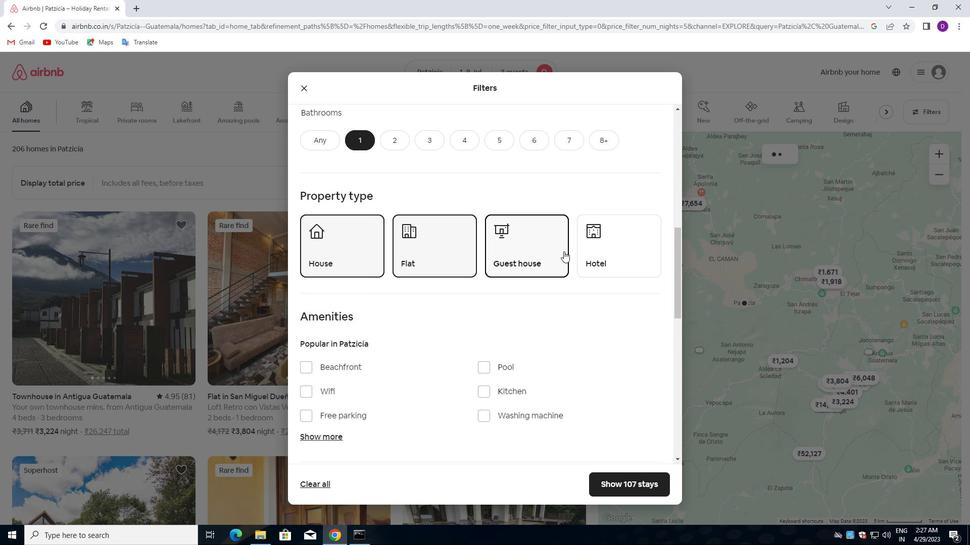 
Action: Mouse pressed left at (621, 251)
Screenshot: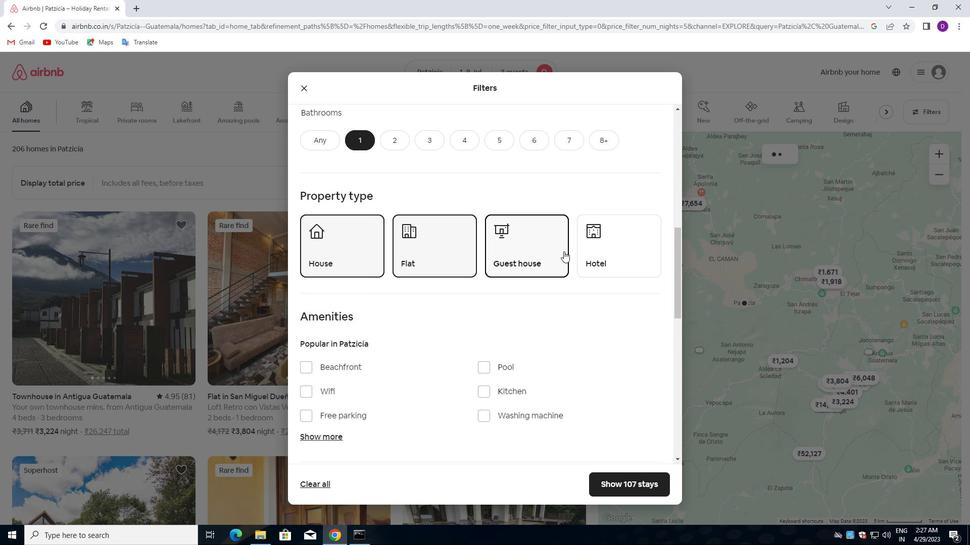 
Action: Mouse moved to (430, 302)
Screenshot: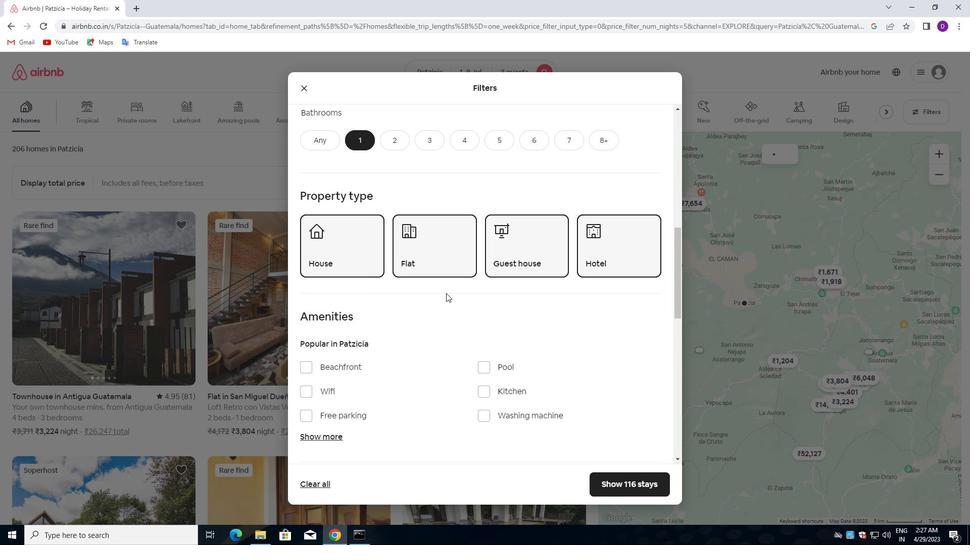 
Action: Mouse scrolled (430, 302) with delta (0, 0)
Screenshot: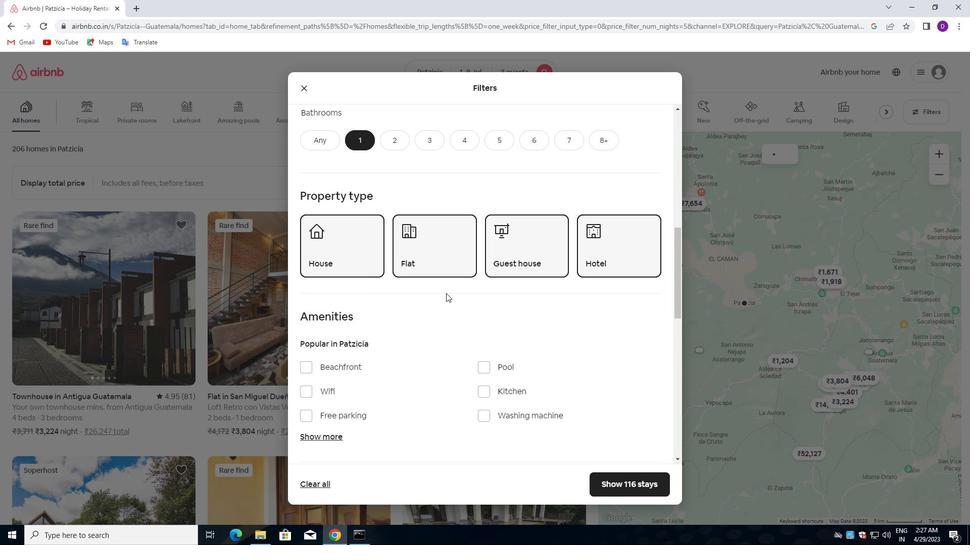 
Action: Mouse moved to (428, 303)
Screenshot: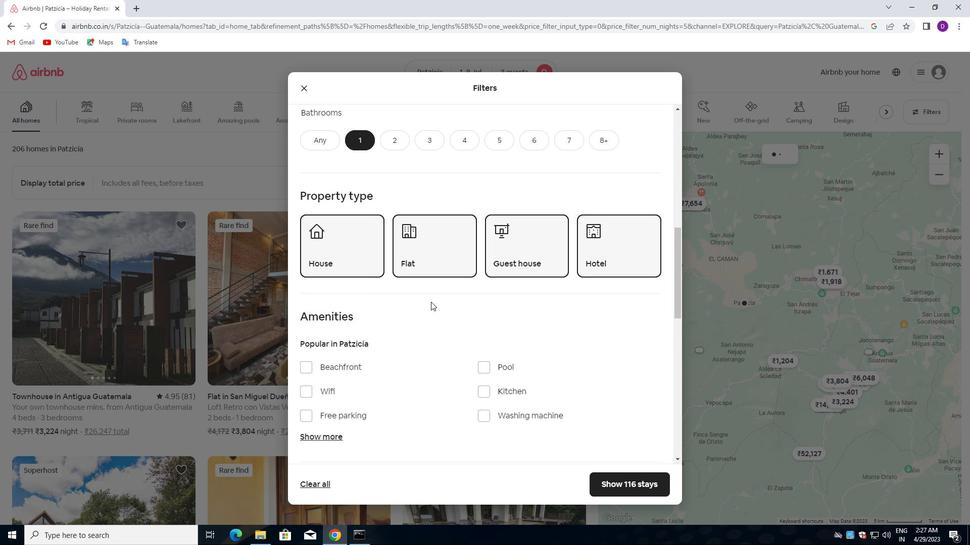 
Action: Mouse scrolled (428, 302) with delta (0, 0)
Screenshot: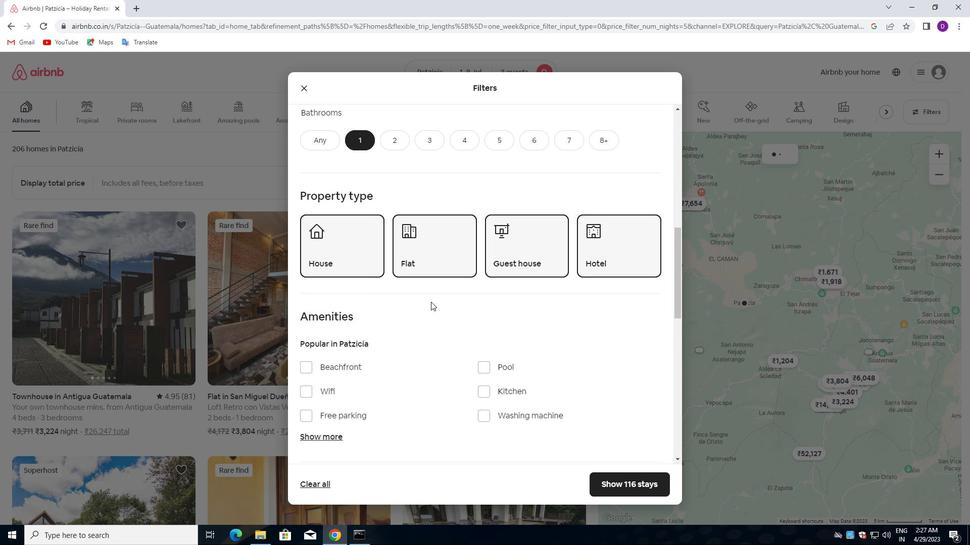 
Action: Mouse moved to (480, 309)
Screenshot: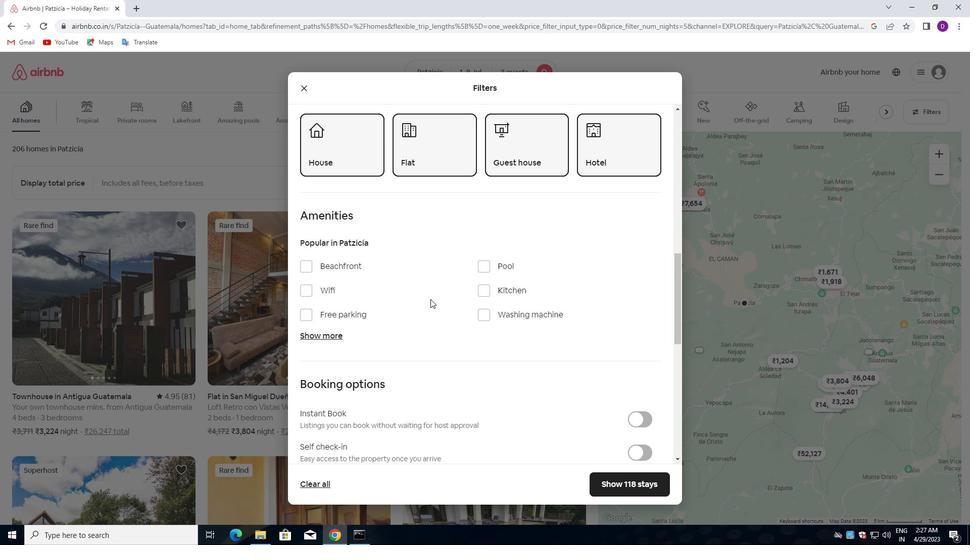 
Action: Mouse scrolled (480, 309) with delta (0, 0)
Screenshot: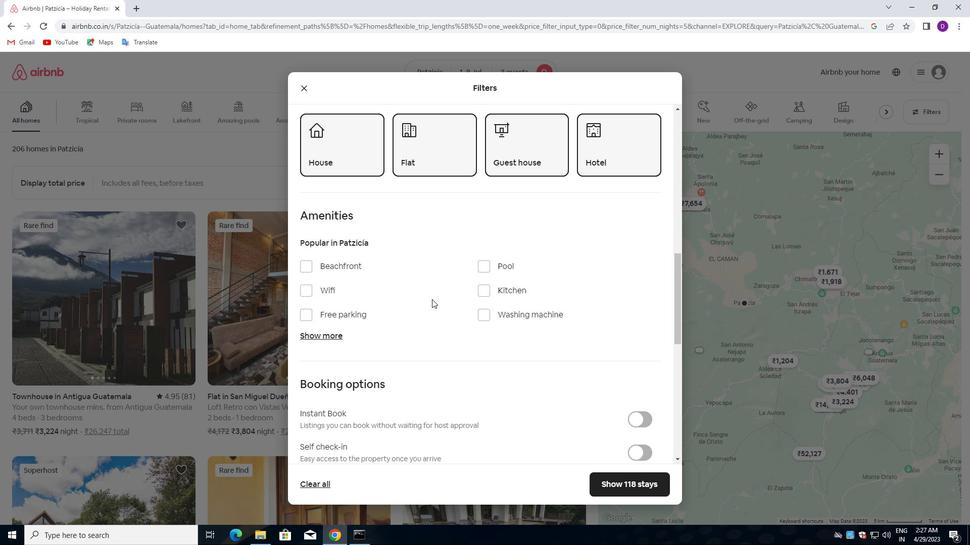 
Action: Mouse moved to (480, 310)
Screenshot: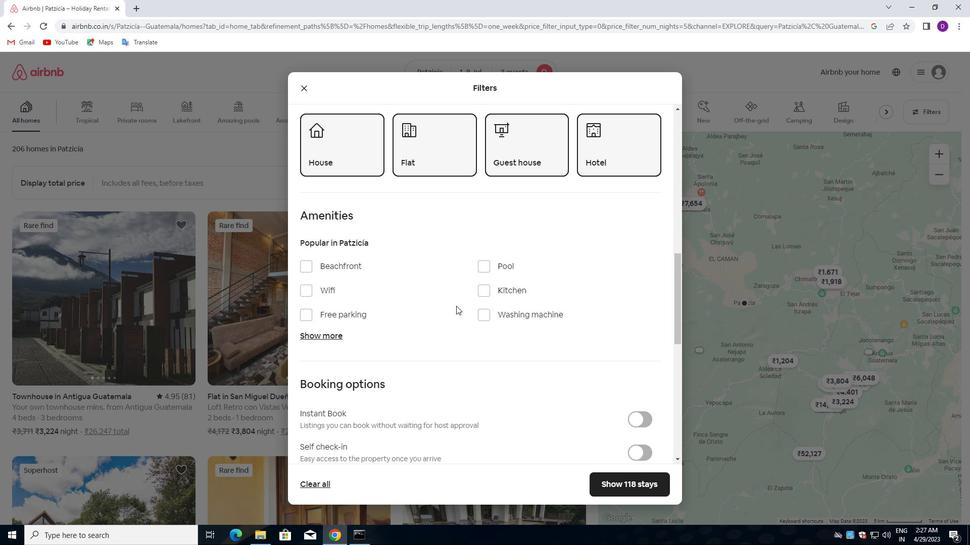 
Action: Mouse scrolled (480, 309) with delta (0, 0)
Screenshot: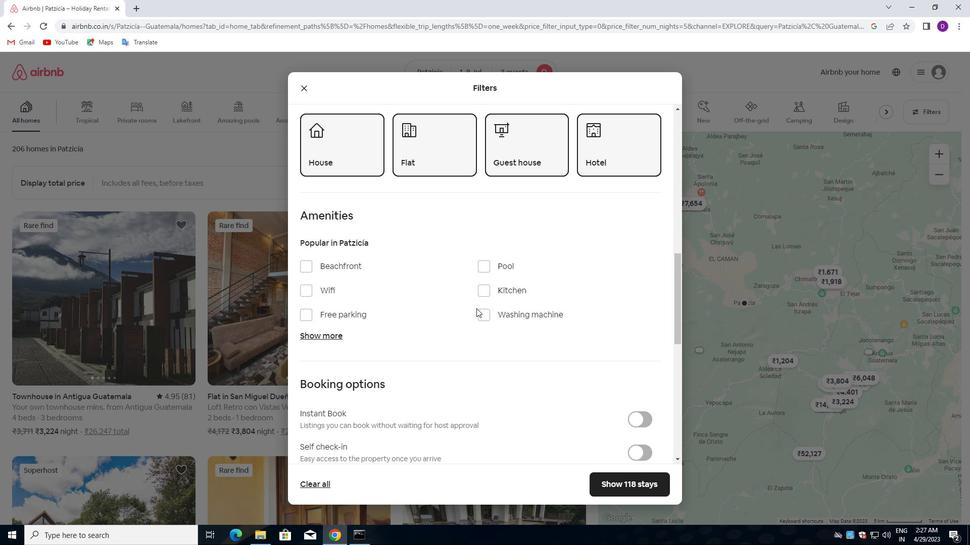 
Action: Mouse scrolled (480, 309) with delta (0, 0)
Screenshot: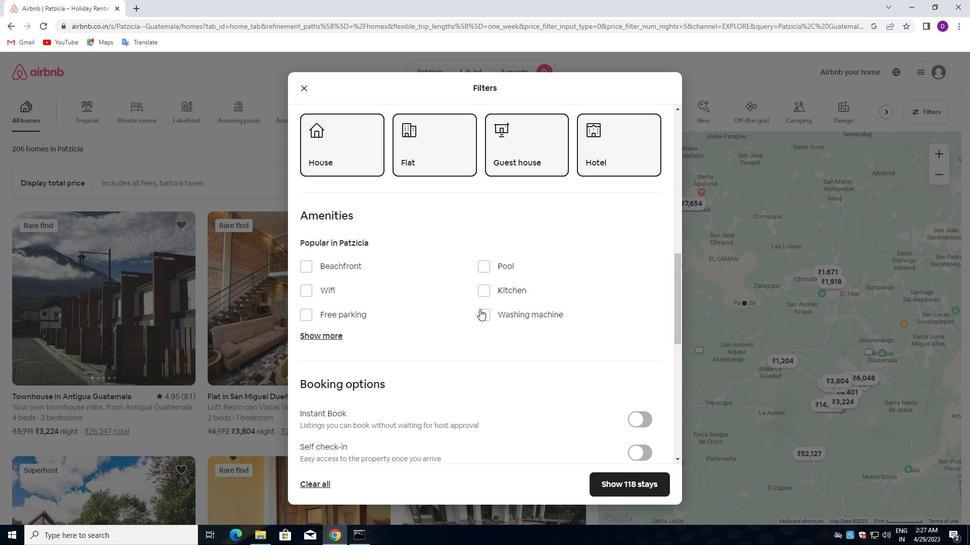 
Action: Mouse moved to (640, 301)
Screenshot: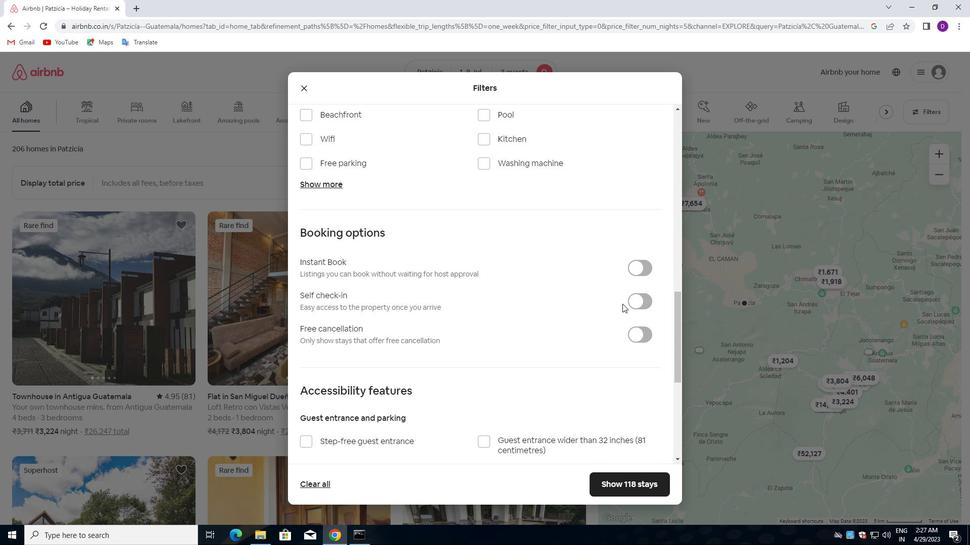 
Action: Mouse pressed left at (640, 301)
Screenshot: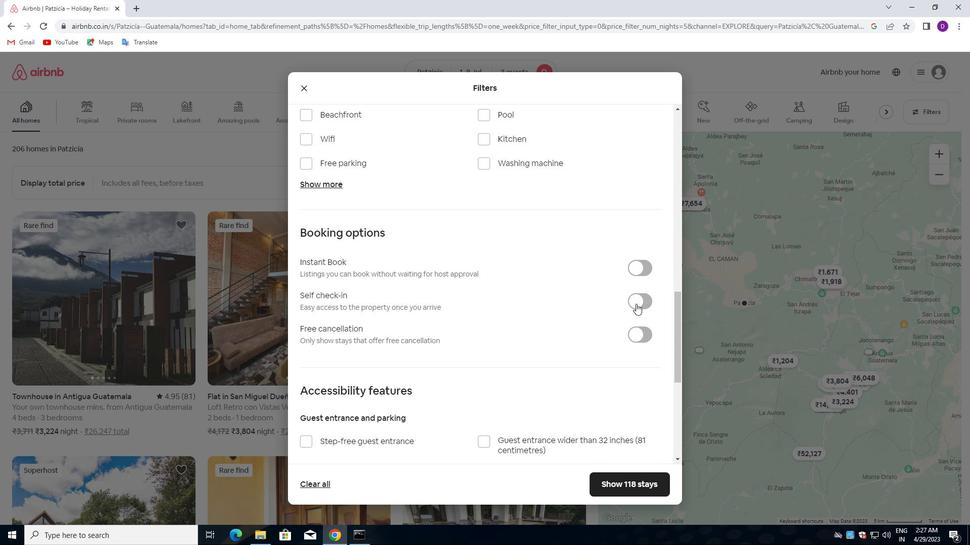 
Action: Mouse moved to (422, 339)
Screenshot: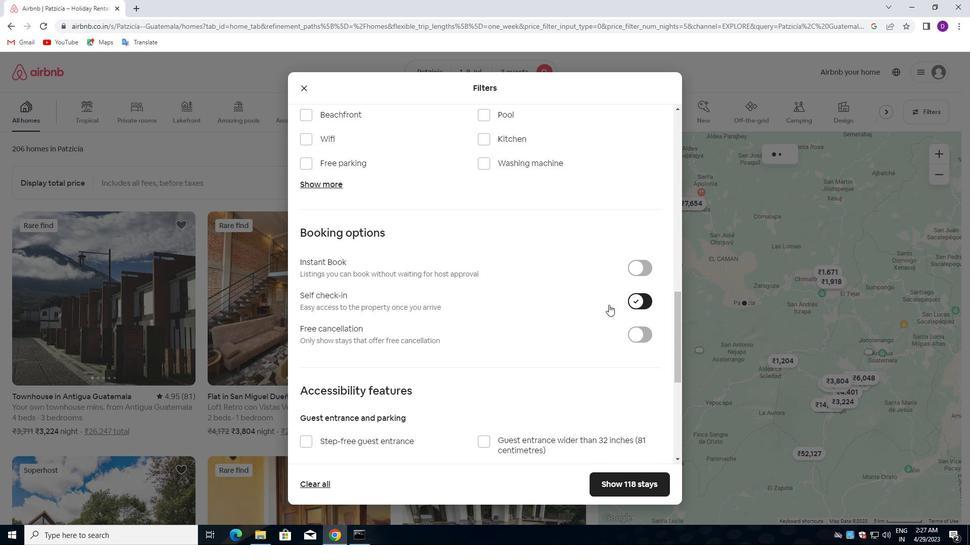 
Action: Mouse scrolled (422, 339) with delta (0, 0)
Screenshot: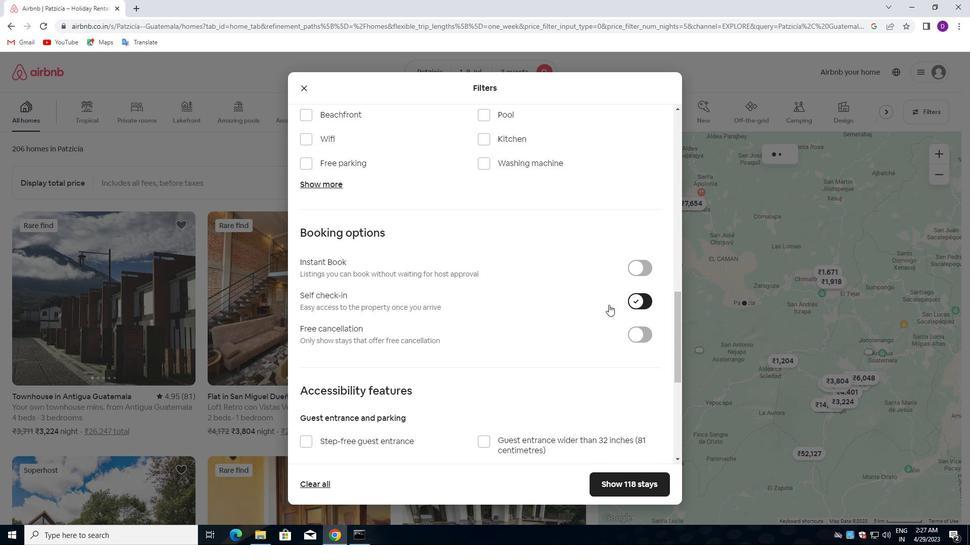 
Action: Mouse moved to (419, 342)
Screenshot: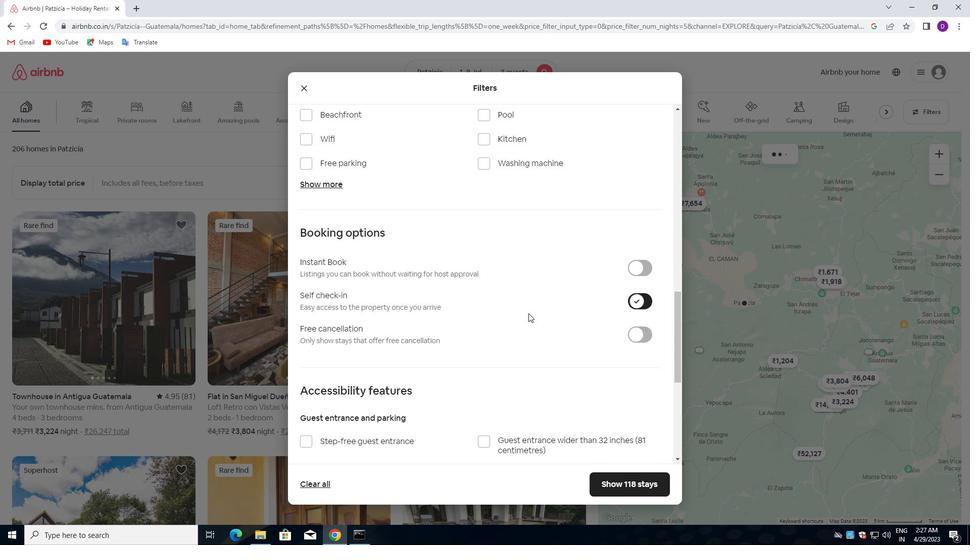 
Action: Mouse scrolled (419, 341) with delta (0, 0)
Screenshot: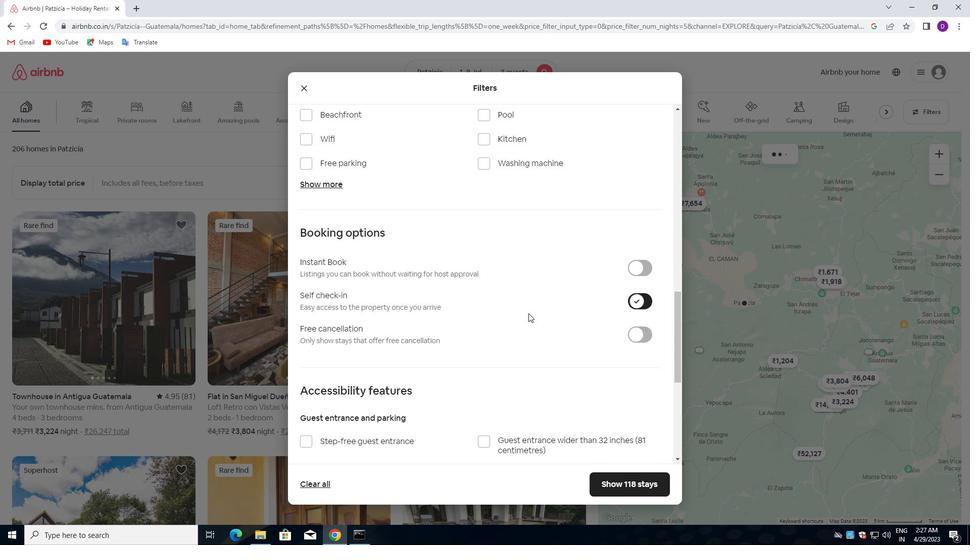 
Action: Mouse moved to (417, 343)
Screenshot: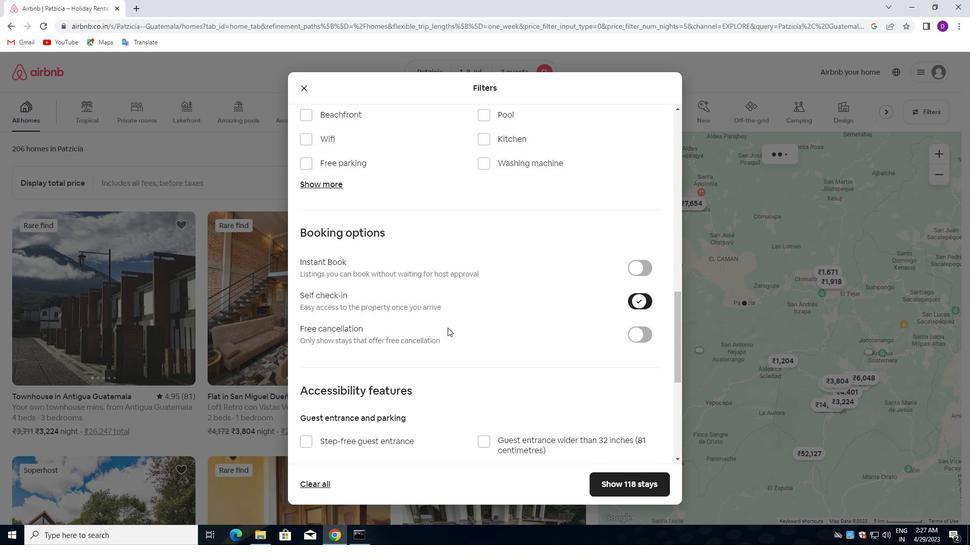 
Action: Mouse scrolled (417, 343) with delta (0, 0)
Screenshot: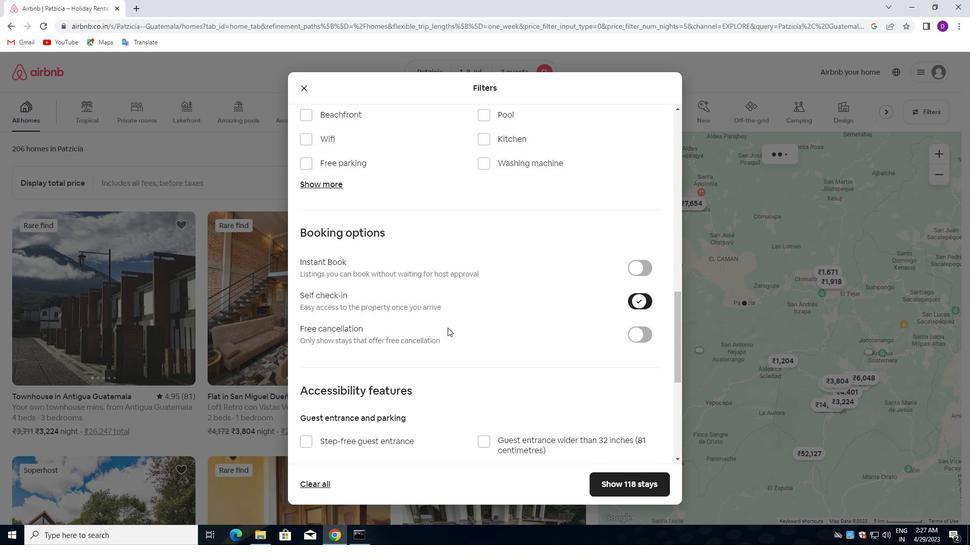 
Action: Mouse moved to (416, 344)
Screenshot: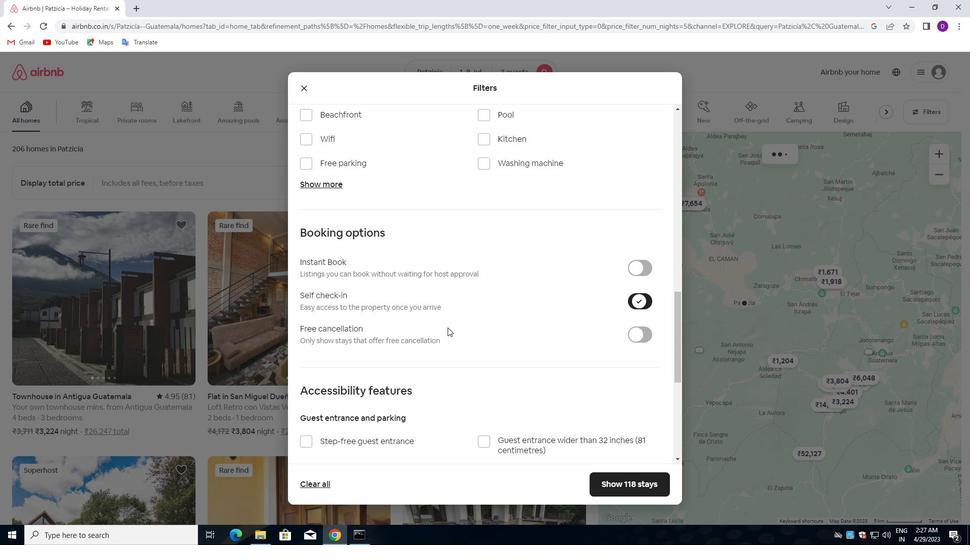 
Action: Mouse scrolled (416, 343) with delta (0, 0)
Screenshot: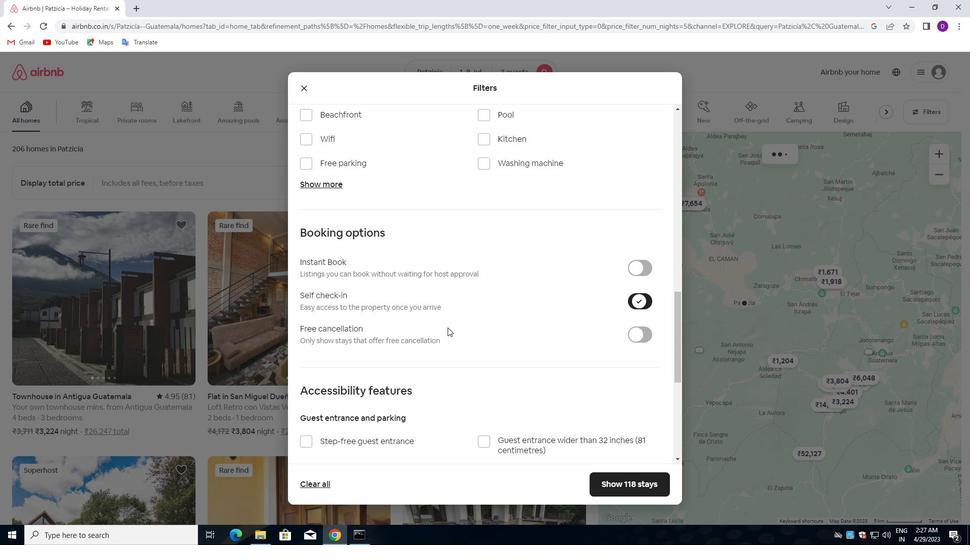 
Action: Mouse moved to (416, 344)
Screenshot: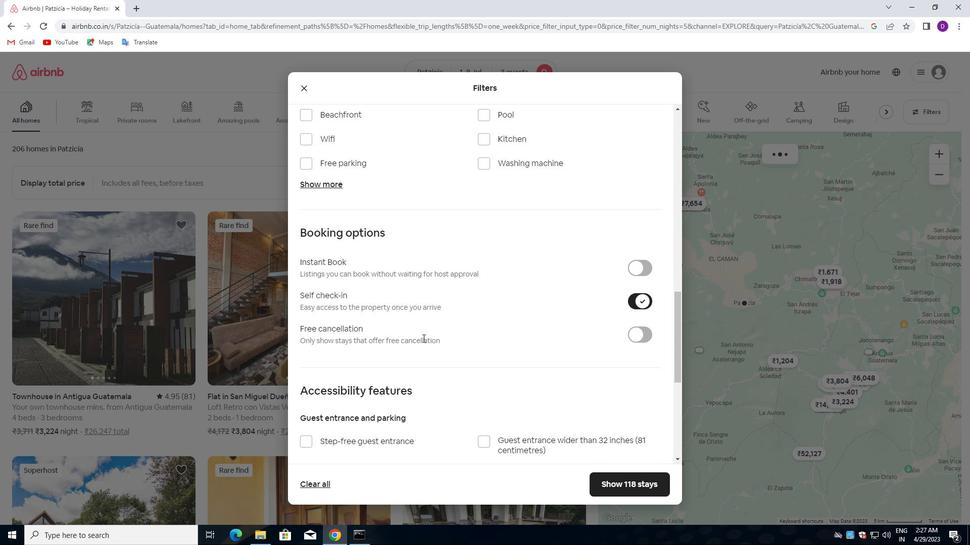 
Action: Mouse scrolled (416, 343) with delta (0, 0)
Screenshot: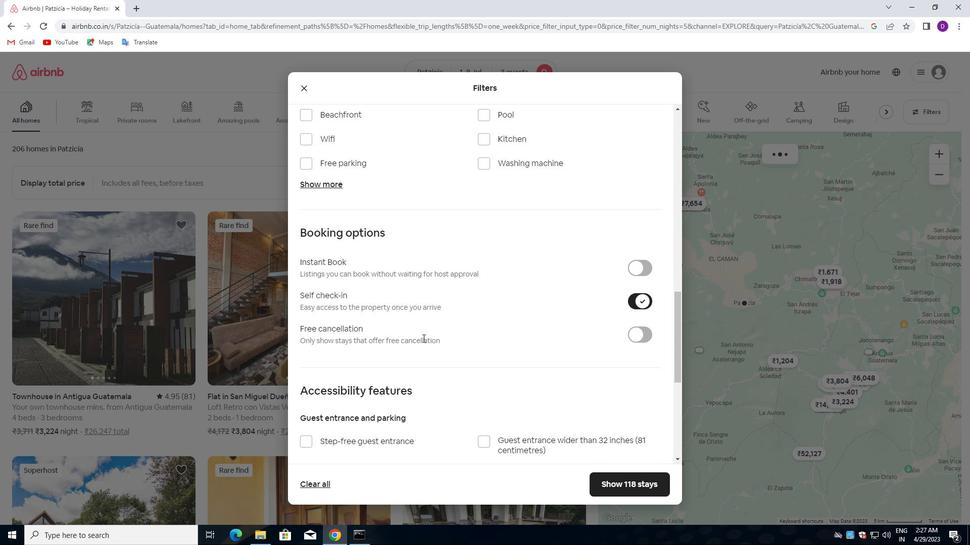 
Action: Mouse moved to (414, 344)
Screenshot: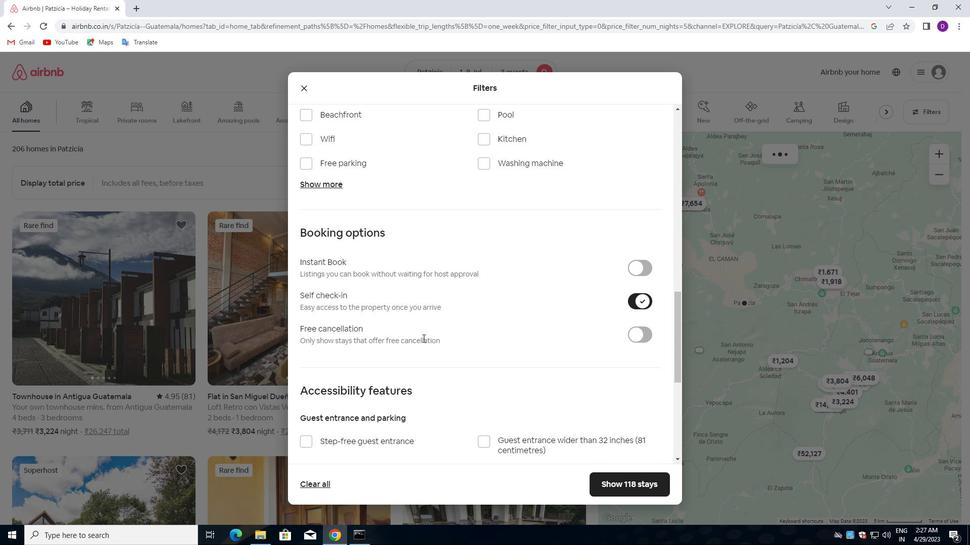 
Action: Mouse scrolled (414, 343) with delta (0, 0)
Screenshot: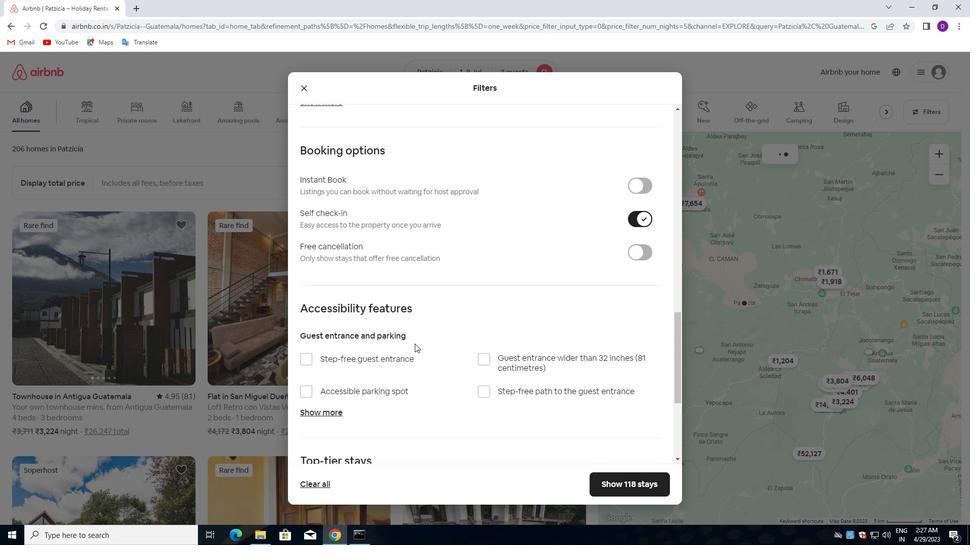 
Action: Mouse scrolled (414, 343) with delta (0, 0)
Screenshot: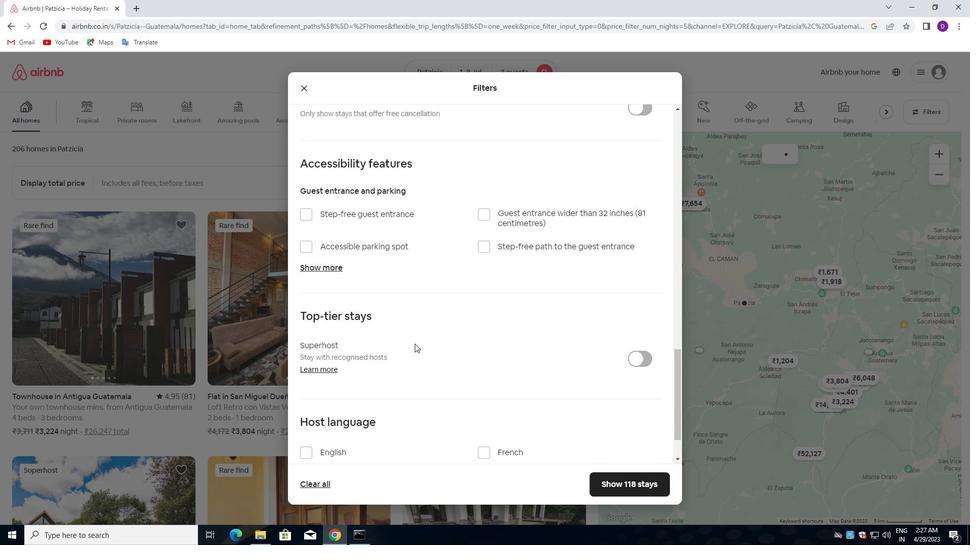 
Action: Mouse moved to (414, 344)
Screenshot: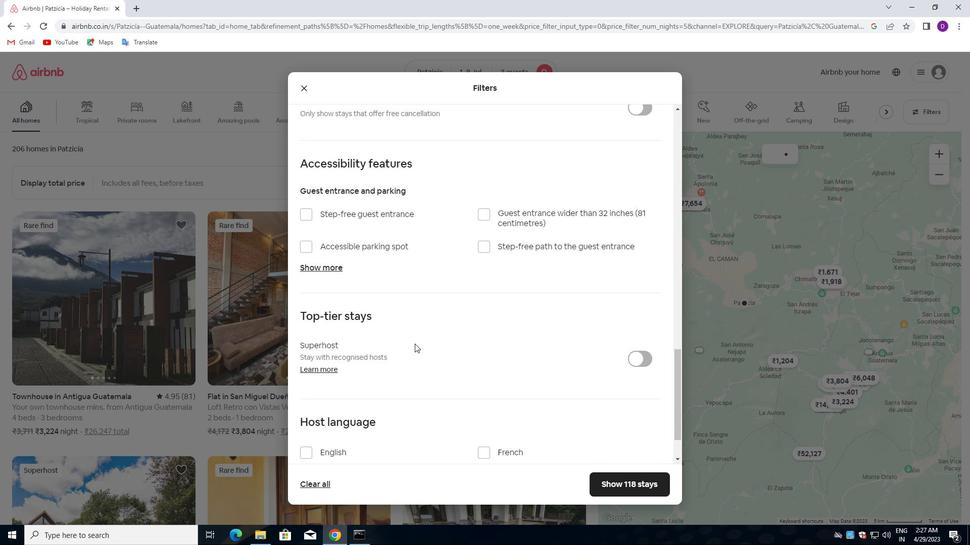 
Action: Mouse scrolled (414, 344) with delta (0, 0)
Screenshot: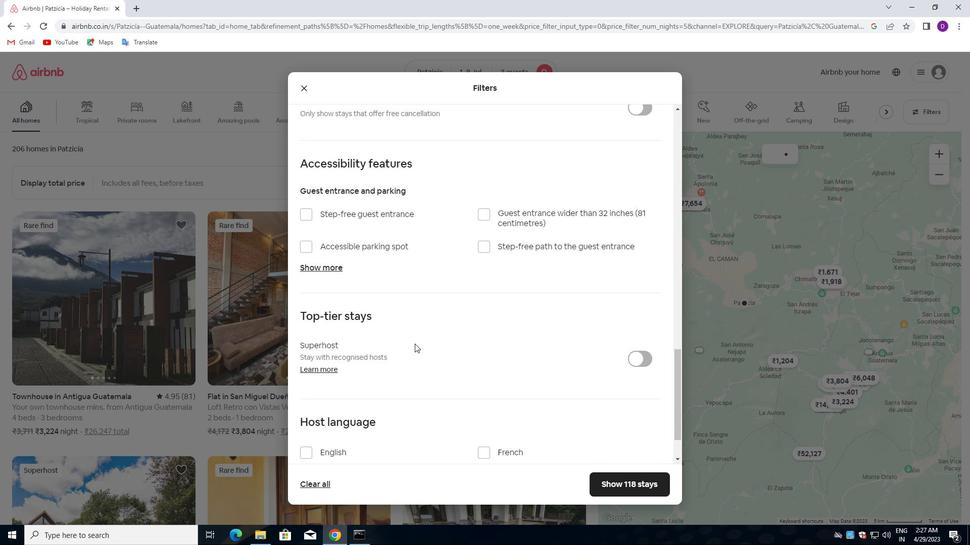 
Action: Mouse moved to (413, 345)
Screenshot: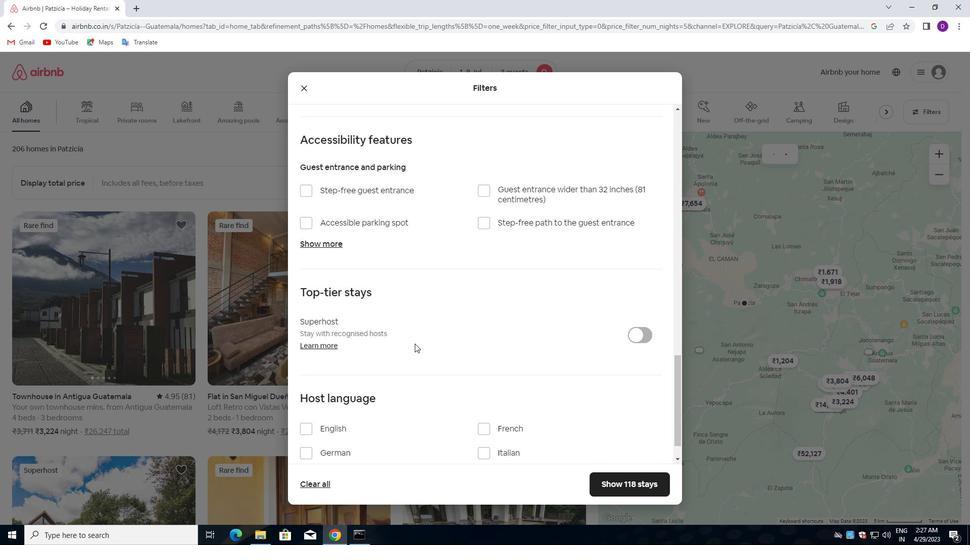 
Action: Mouse scrolled (413, 345) with delta (0, 0)
Screenshot: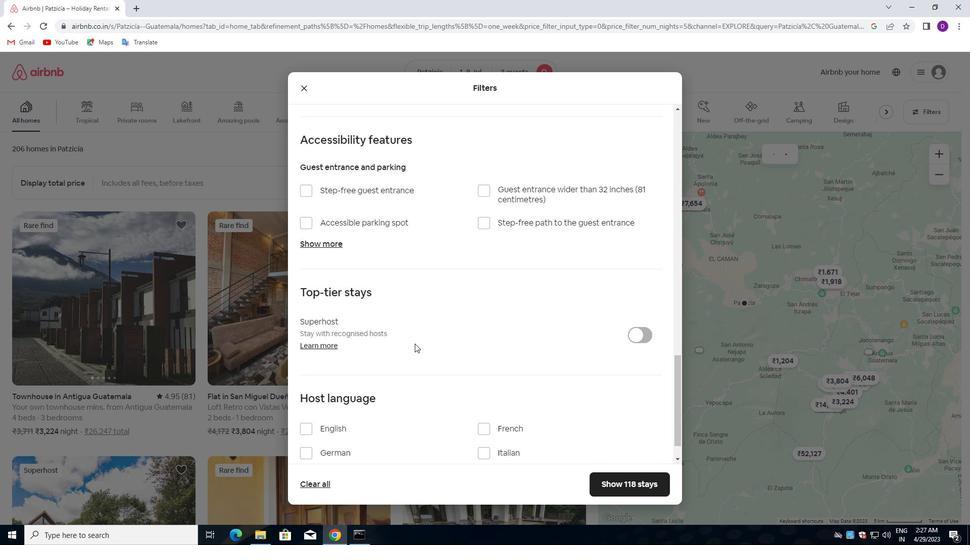 
Action: Mouse moved to (306, 389)
Screenshot: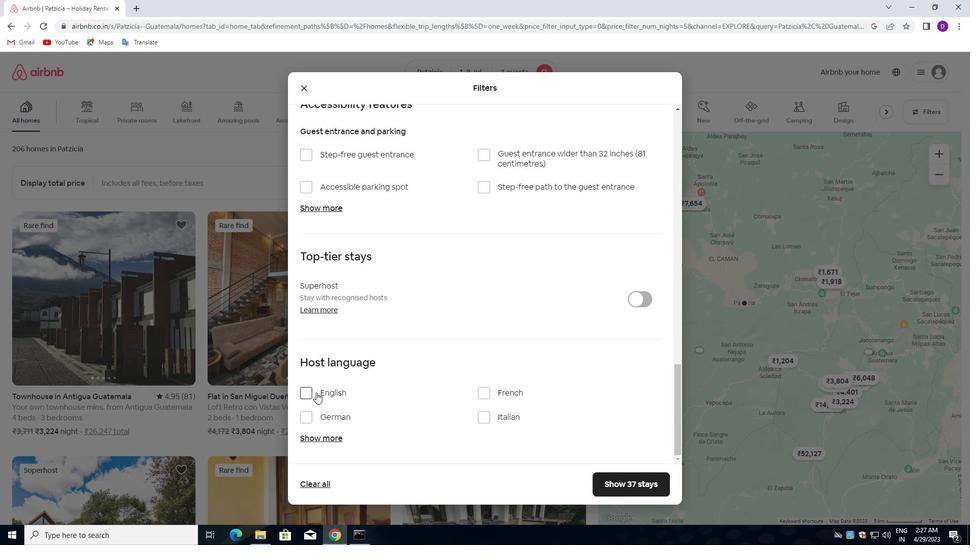 
Action: Mouse pressed left at (306, 389)
Screenshot: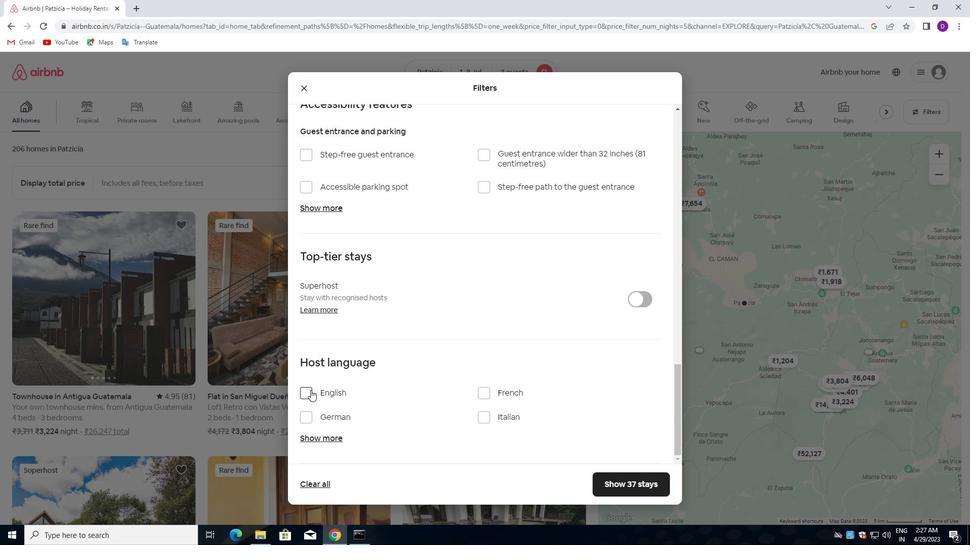 
Action: Mouse moved to (621, 477)
Screenshot: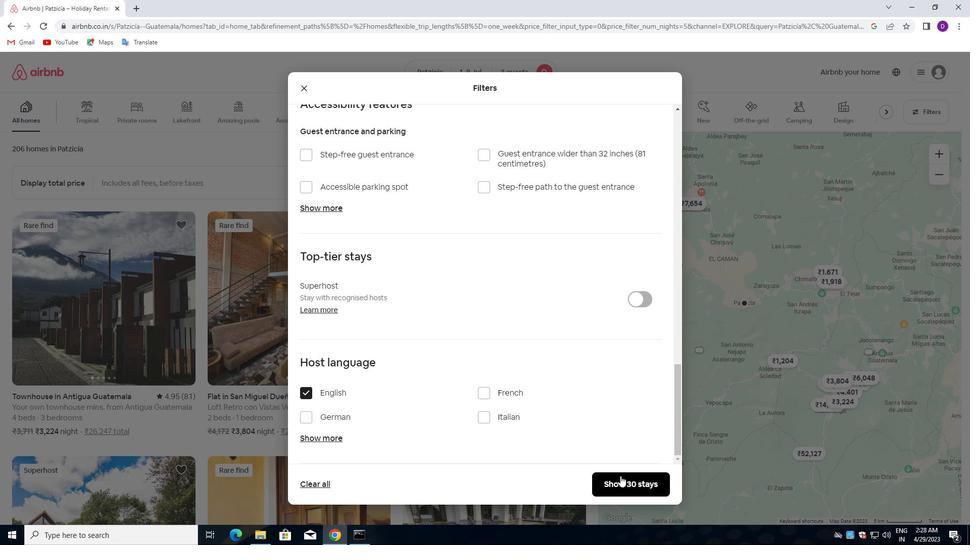 
Action: Mouse pressed left at (621, 477)
Screenshot: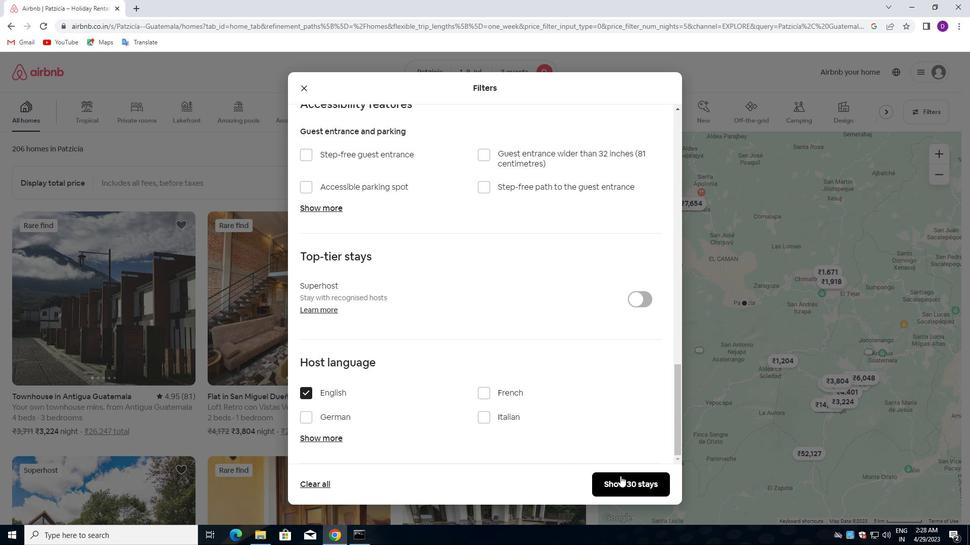 
Action: Mouse moved to (504, 422)
Screenshot: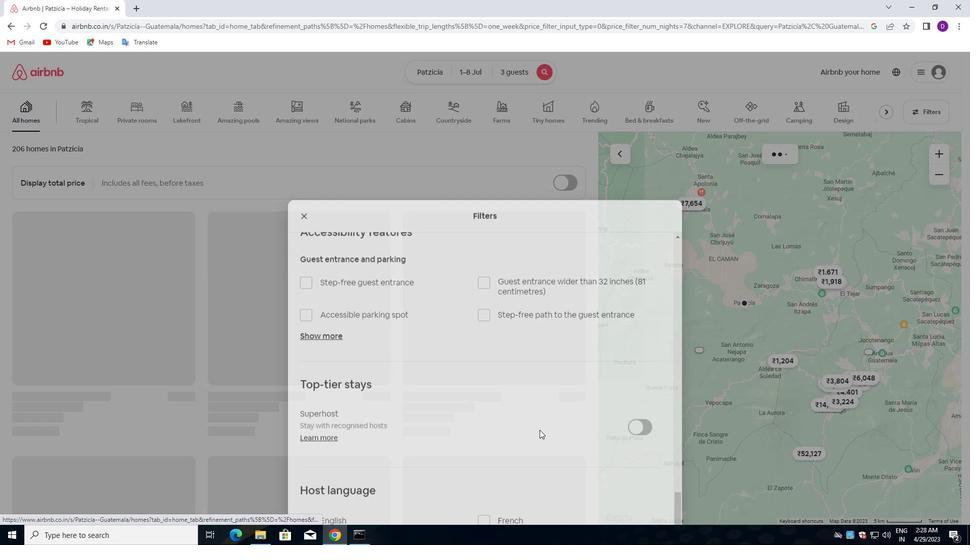 
